 Task: Open a blank sheet, save the file as effectivenetwork.html Add Heading 'Tips for effective networking: 'Add the following points with circle bullets '•	Be proactive_x000D_
•	Attend industry events_x000D_
•	Build genuine connections_x000D_
' Highlight heading with color  Grey ,change the font size of heading and points to 24
Action: Mouse moved to (993, 76)
Screenshot: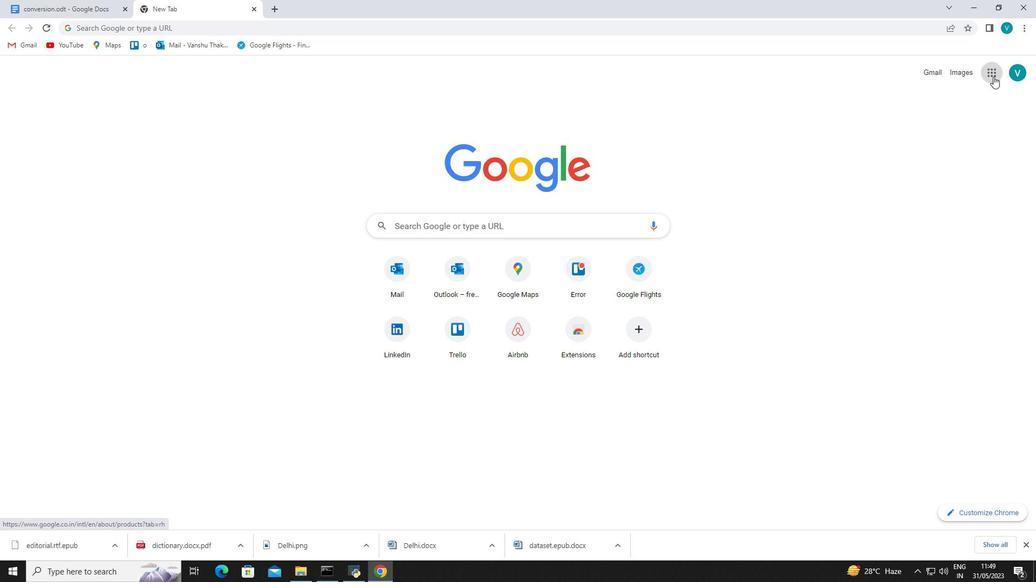
Action: Mouse pressed left at (993, 76)
Screenshot: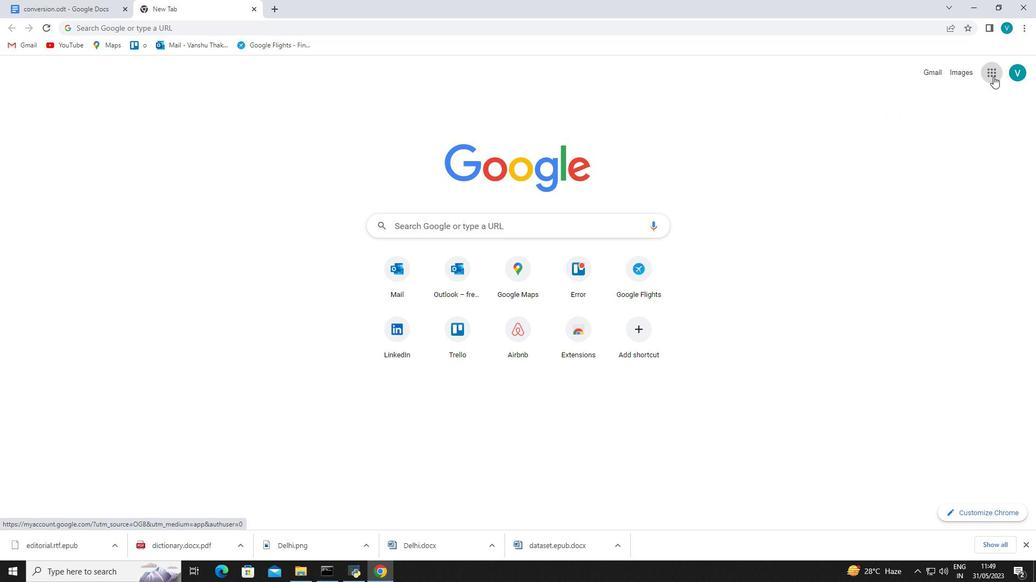 
Action: Mouse moved to (963, 259)
Screenshot: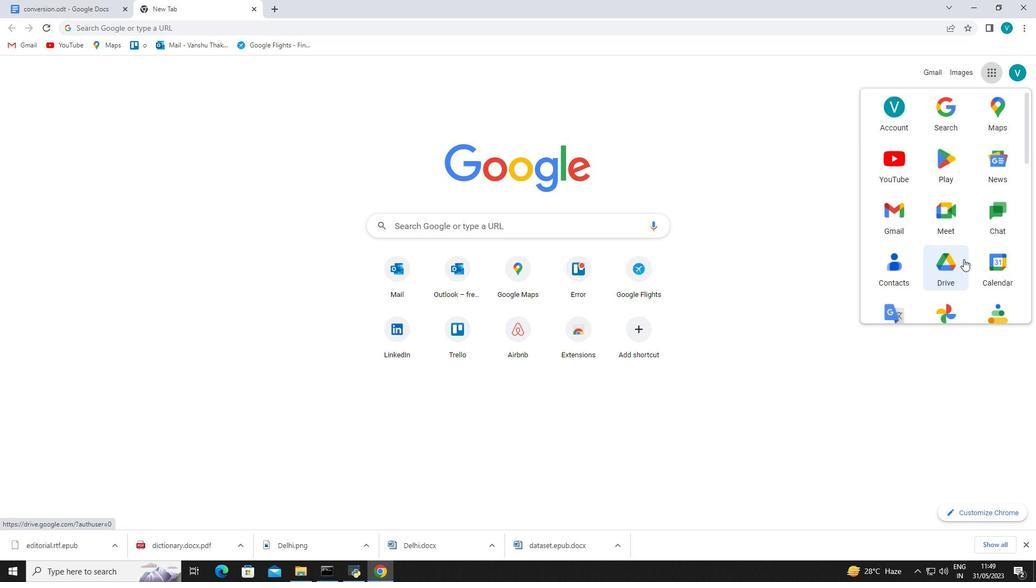 
Action: Mouse scrolled (963, 259) with delta (0, 0)
Screenshot: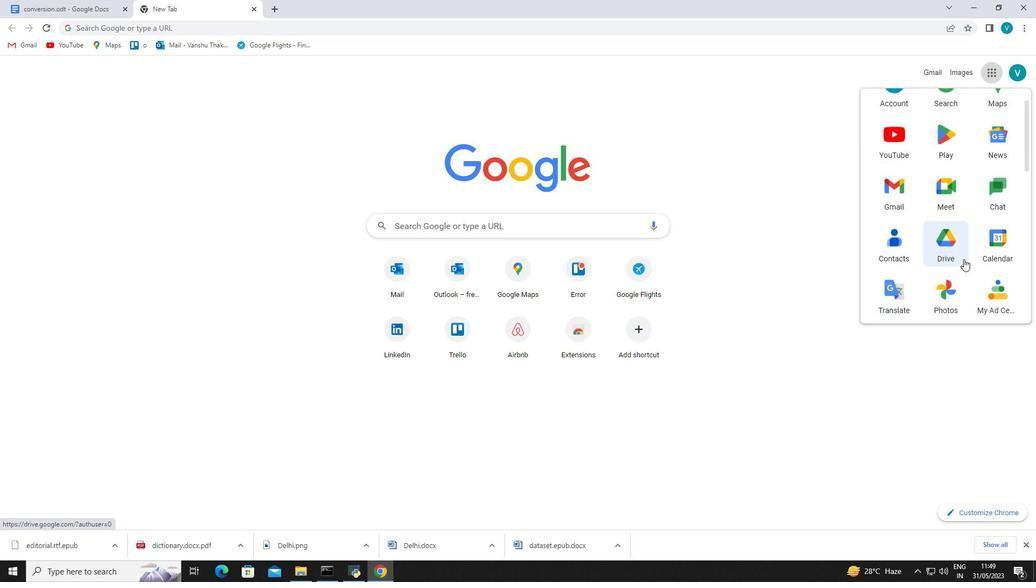 
Action: Mouse scrolled (963, 259) with delta (0, 0)
Screenshot: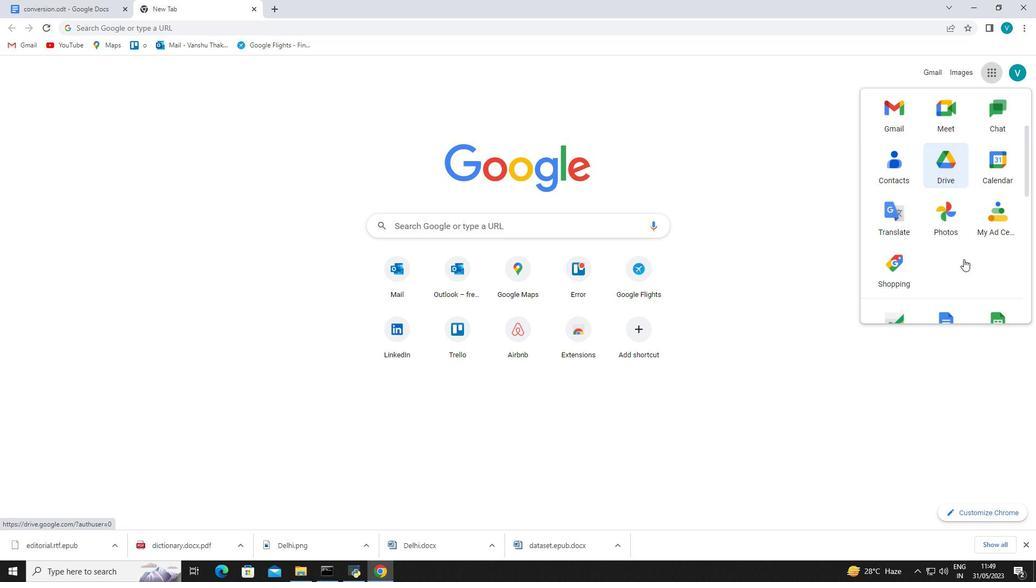 
Action: Mouse scrolled (963, 259) with delta (0, 0)
Screenshot: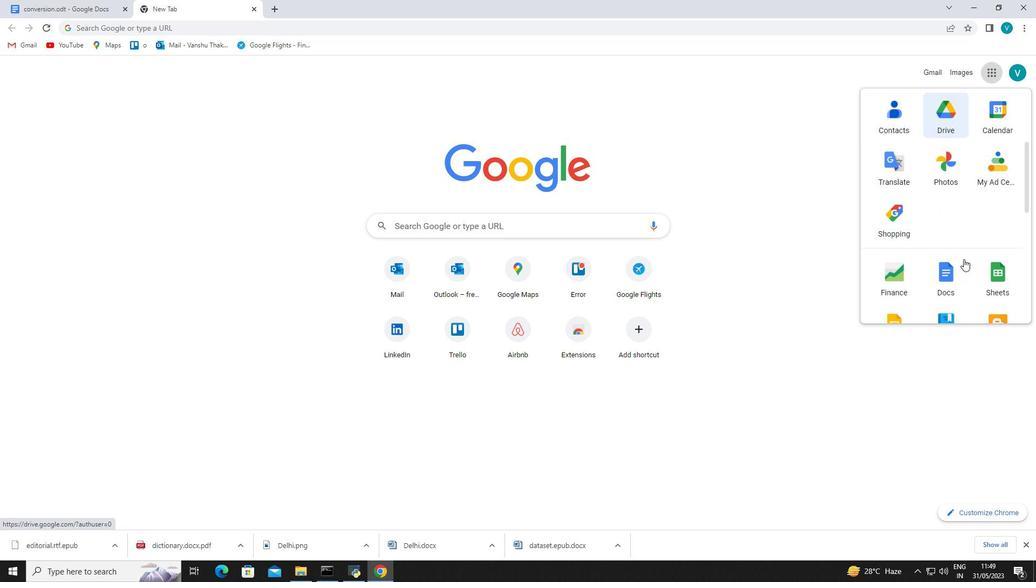 
Action: Mouse scrolled (963, 259) with delta (0, 0)
Screenshot: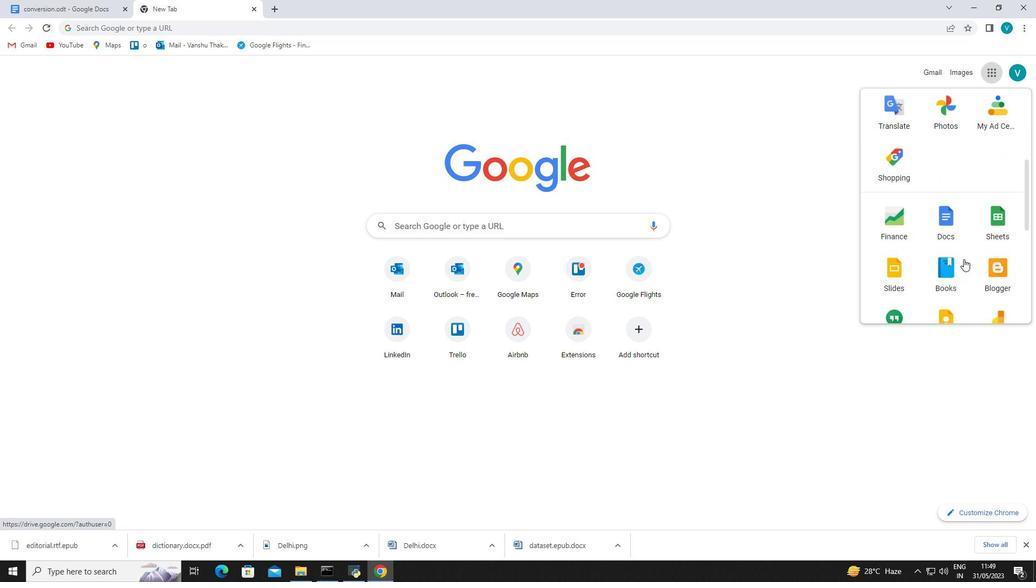 
Action: Mouse moved to (961, 224)
Screenshot: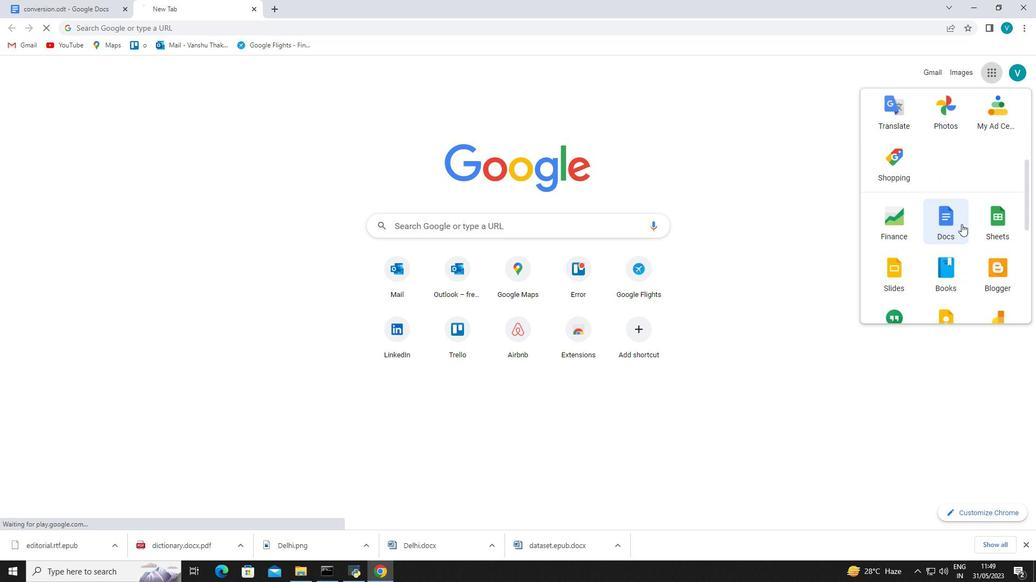 
Action: Mouse pressed left at (961, 224)
Screenshot: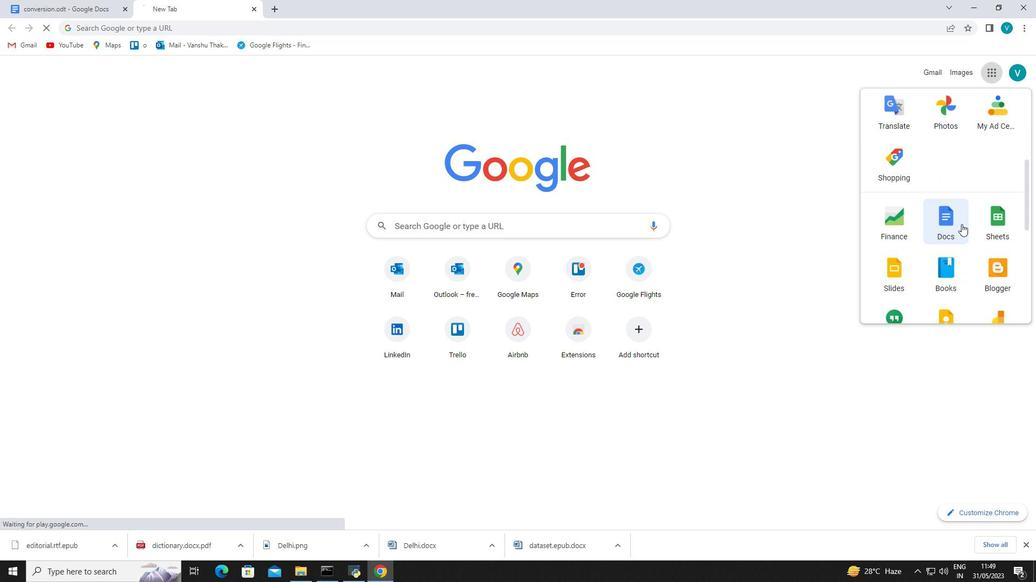 
Action: Mouse moved to (230, 196)
Screenshot: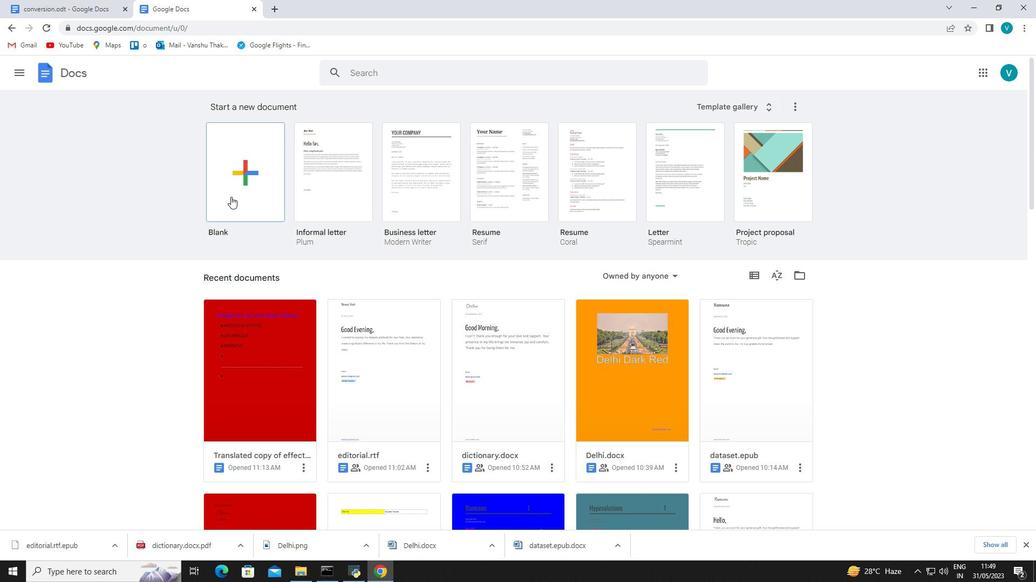 
Action: Mouse pressed left at (230, 196)
Screenshot: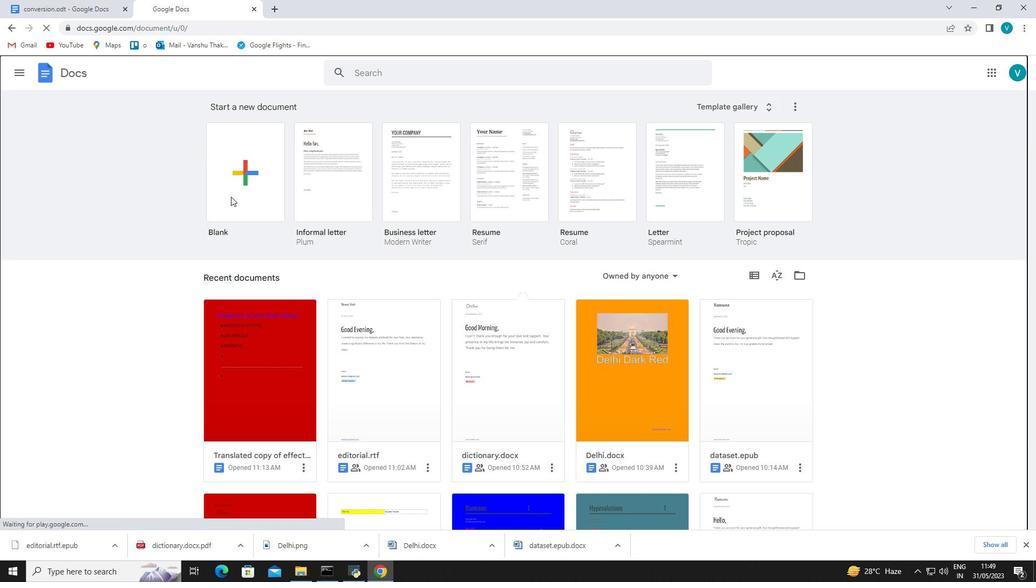 
Action: Mouse moved to (96, 70)
Screenshot: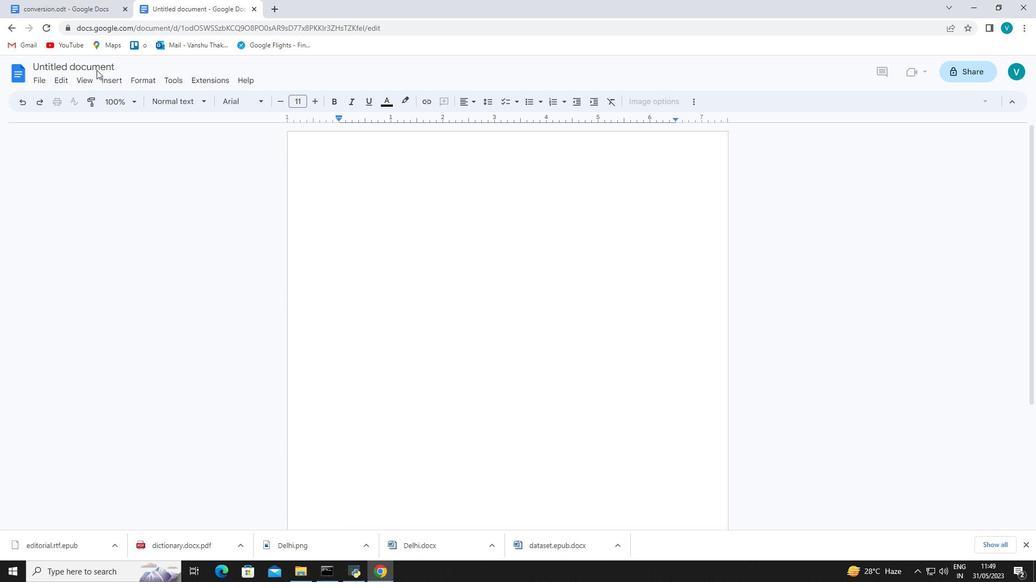 
Action: Mouse pressed left at (96, 70)
Screenshot: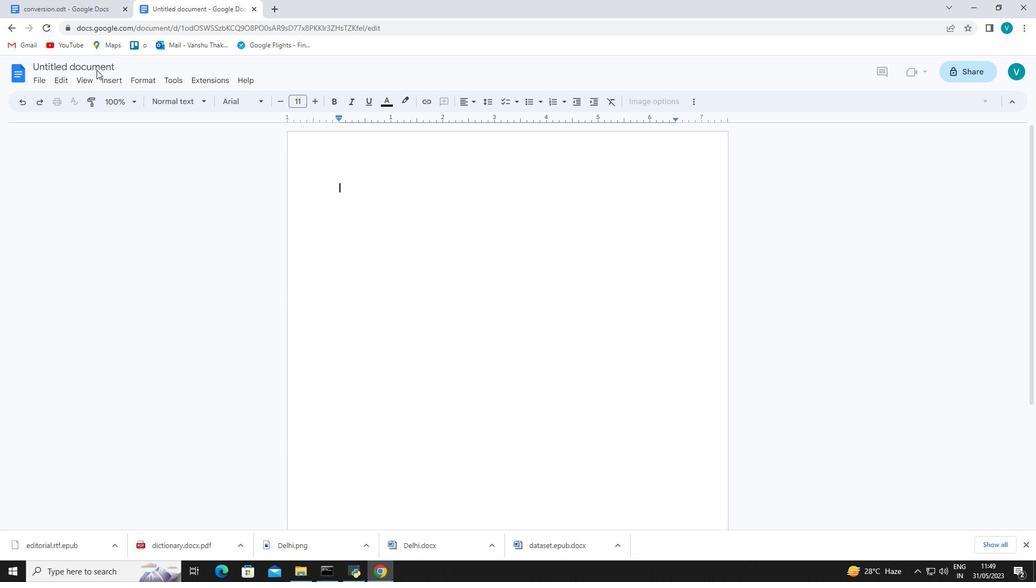 
Action: Mouse pressed left at (96, 70)
Screenshot: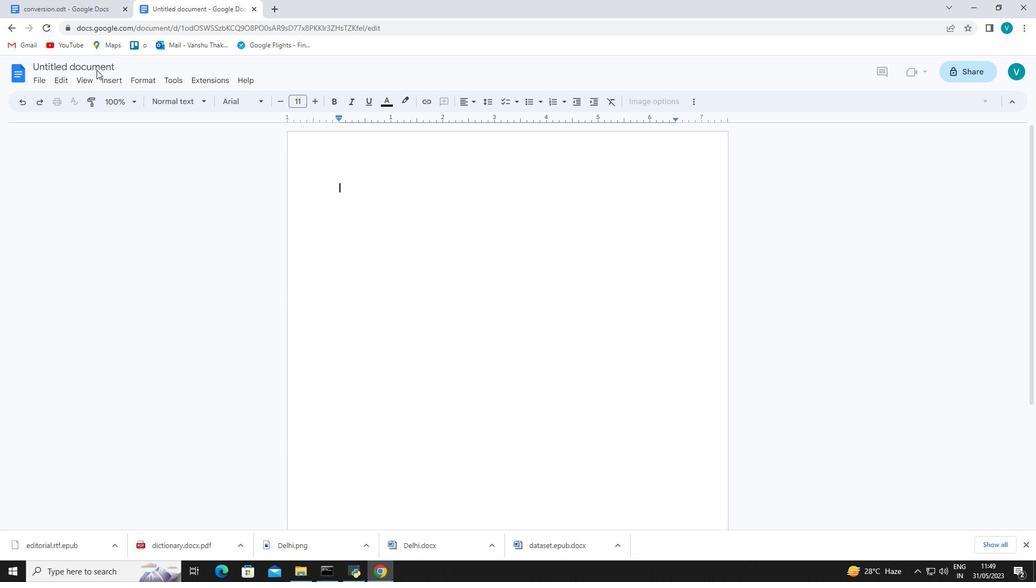 
Action: Mouse moved to (101, 65)
Screenshot: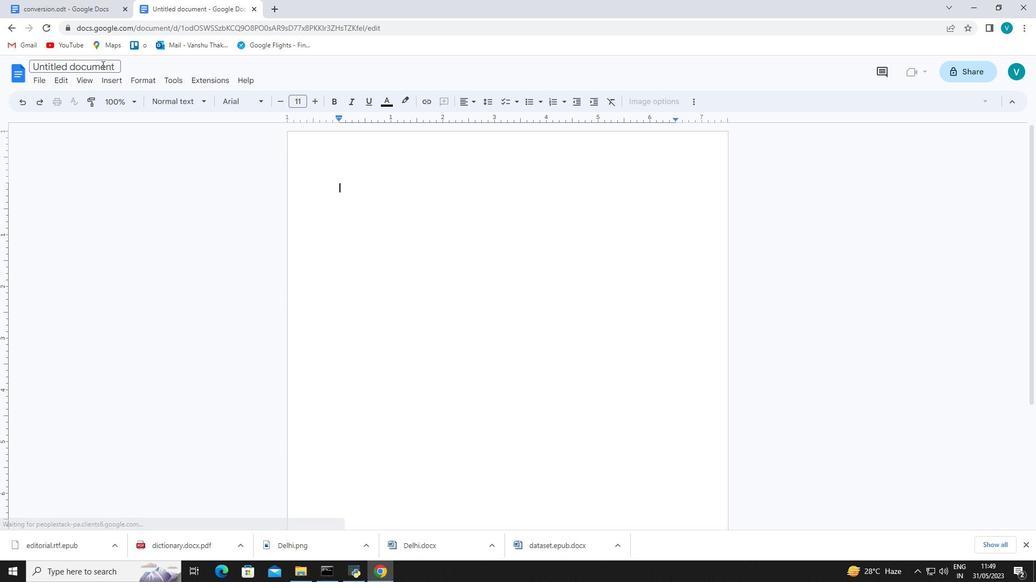 
Action: Mouse pressed left at (101, 65)
Screenshot: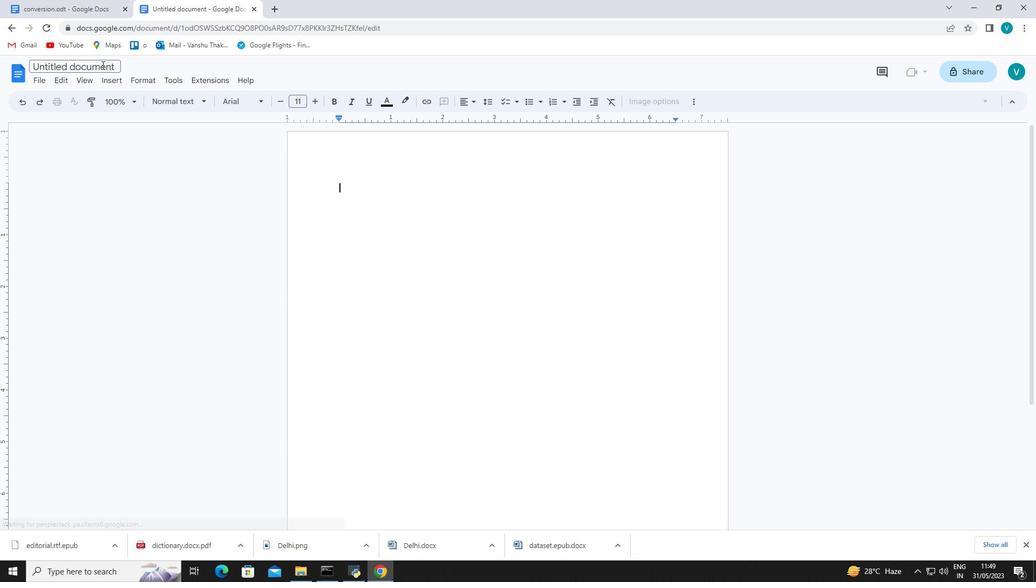 
Action: Mouse pressed left at (101, 65)
Screenshot: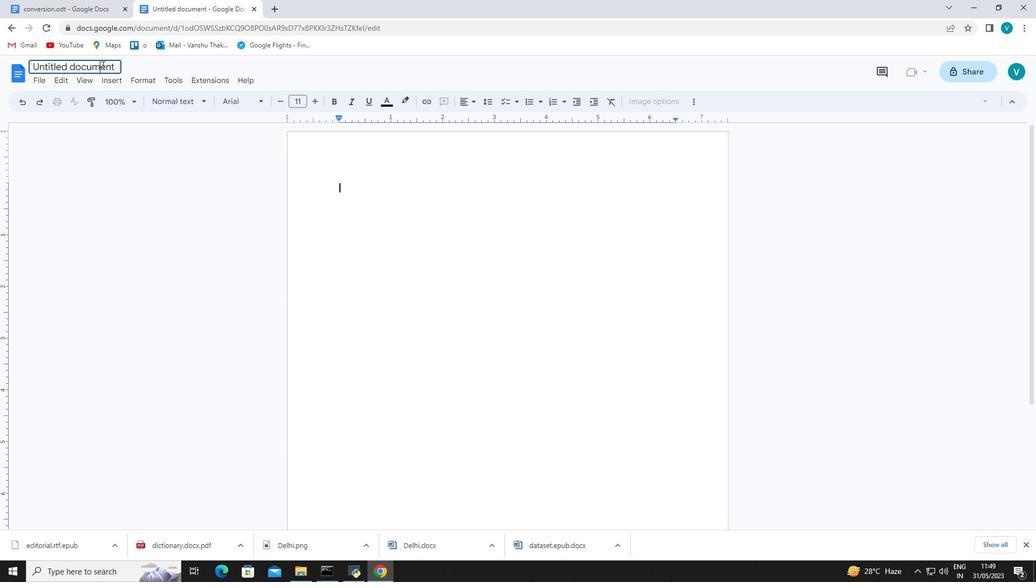 
Action: Key pressed effectivenetwork
Screenshot: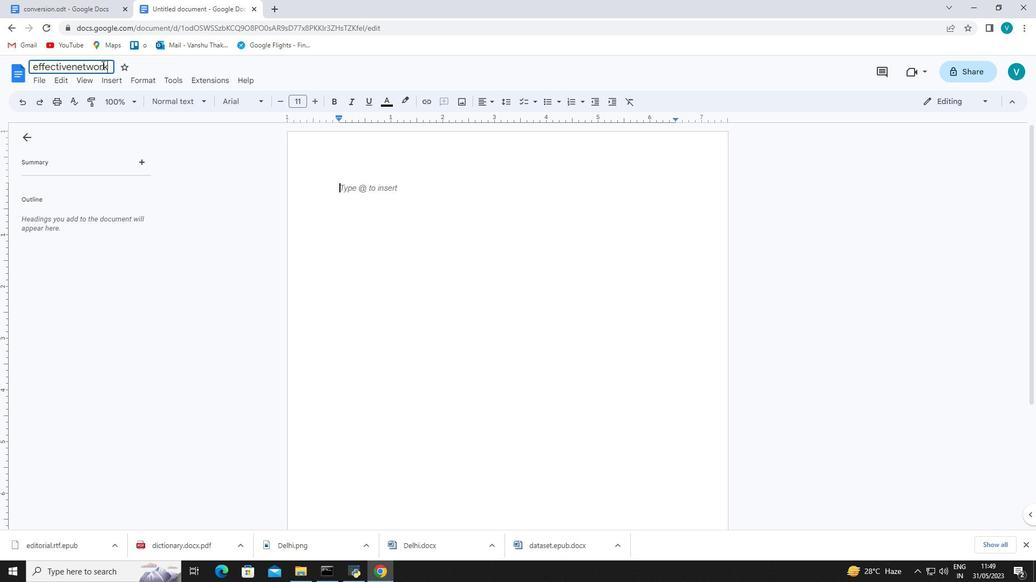 
Action: Mouse moved to (92, 59)
Screenshot: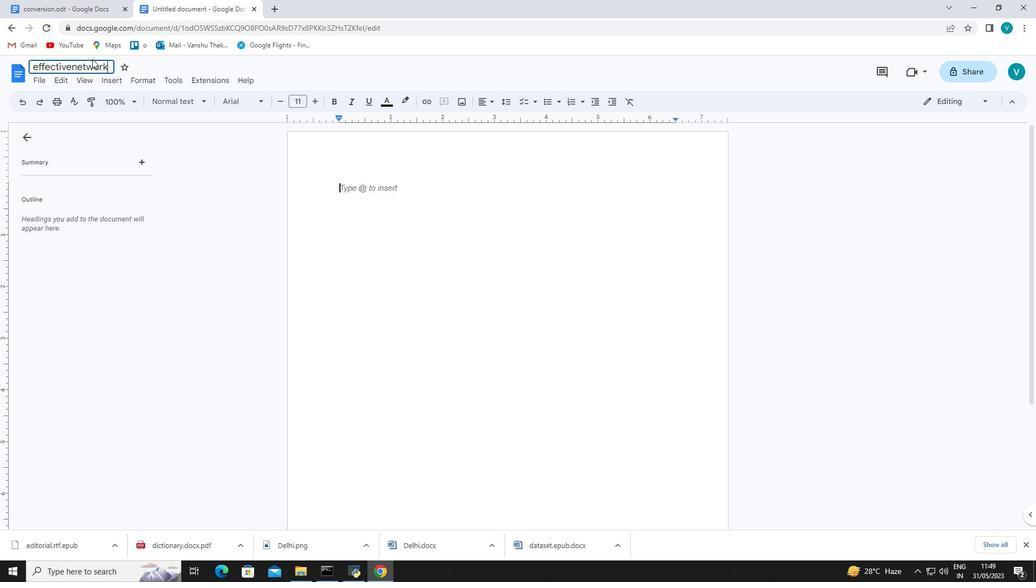 
Action: Key pressed .html
Screenshot: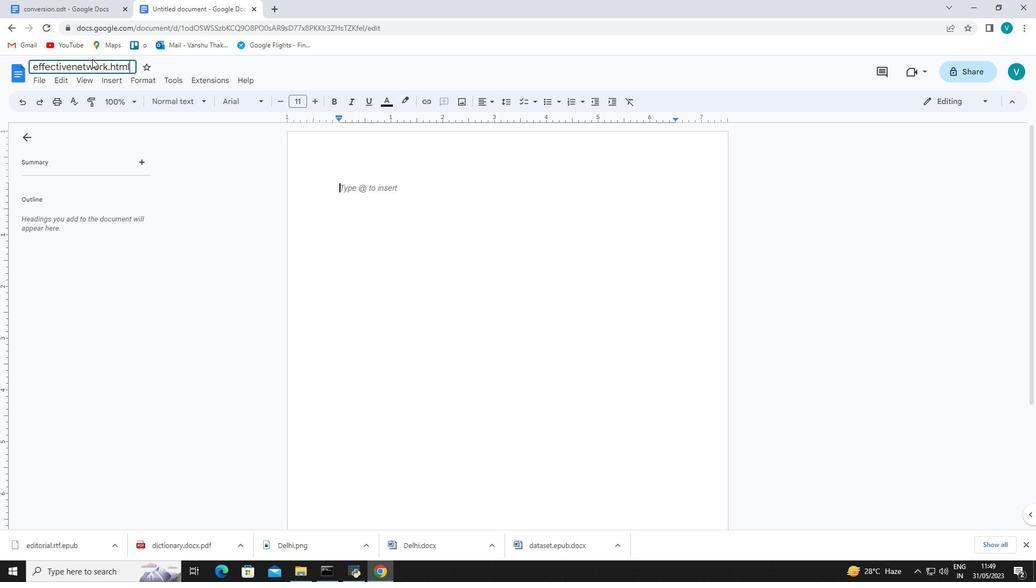 
Action: Mouse moved to (106, 48)
Screenshot: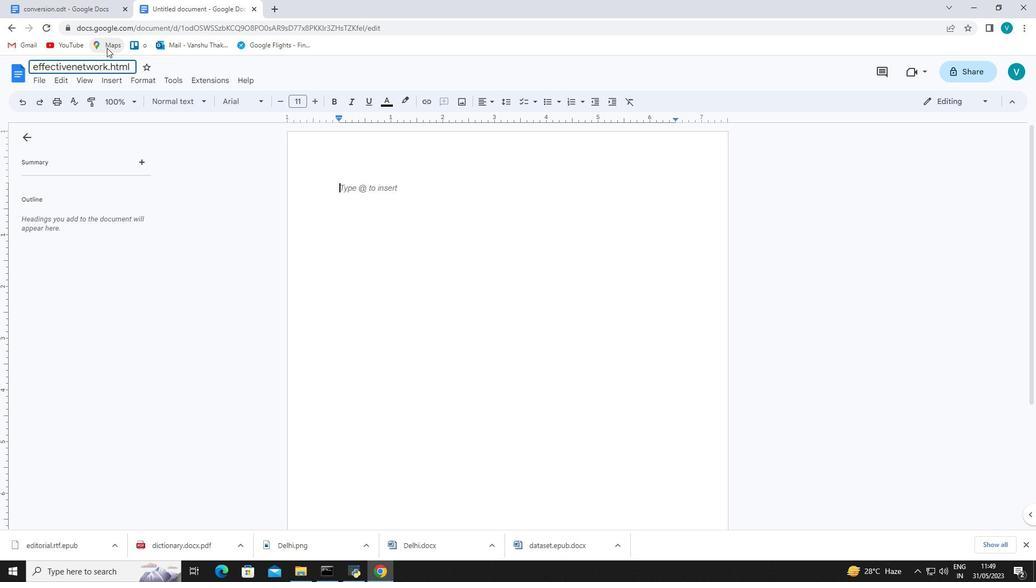 
Action: Key pressed <Key.enter>
Screenshot: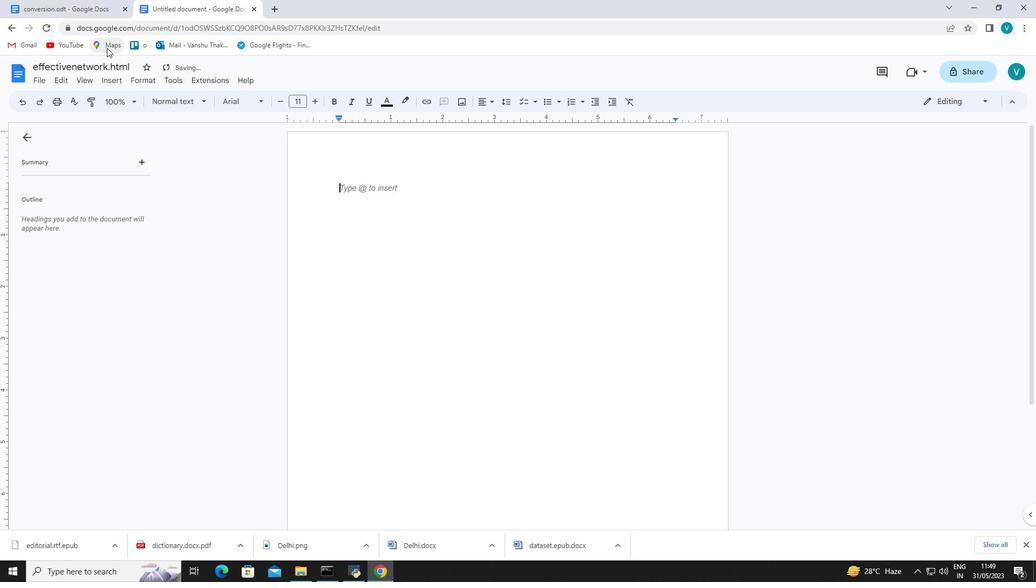 
Action: Mouse moved to (378, 185)
Screenshot: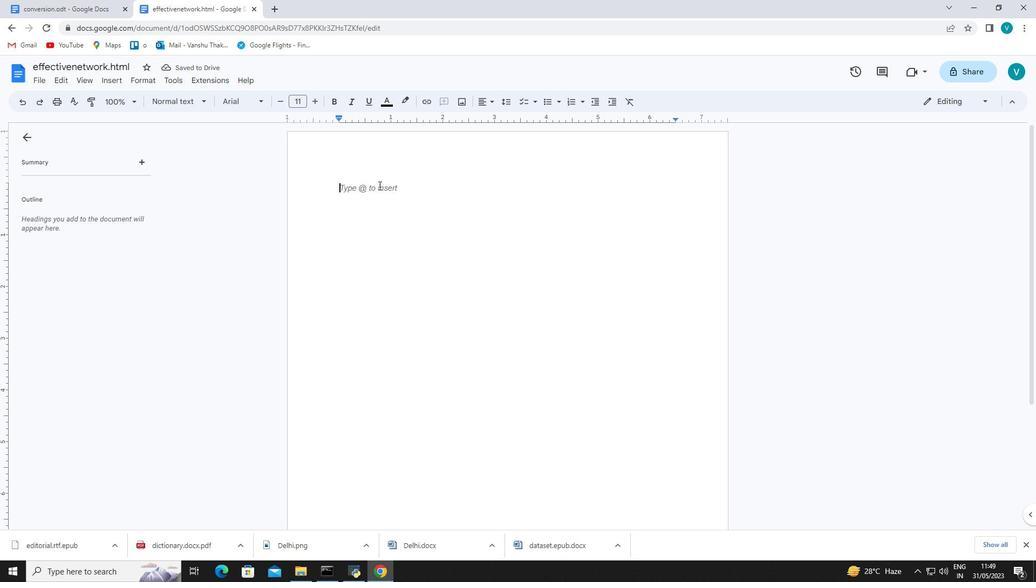 
Action: Mouse pressed left at (378, 185)
Screenshot: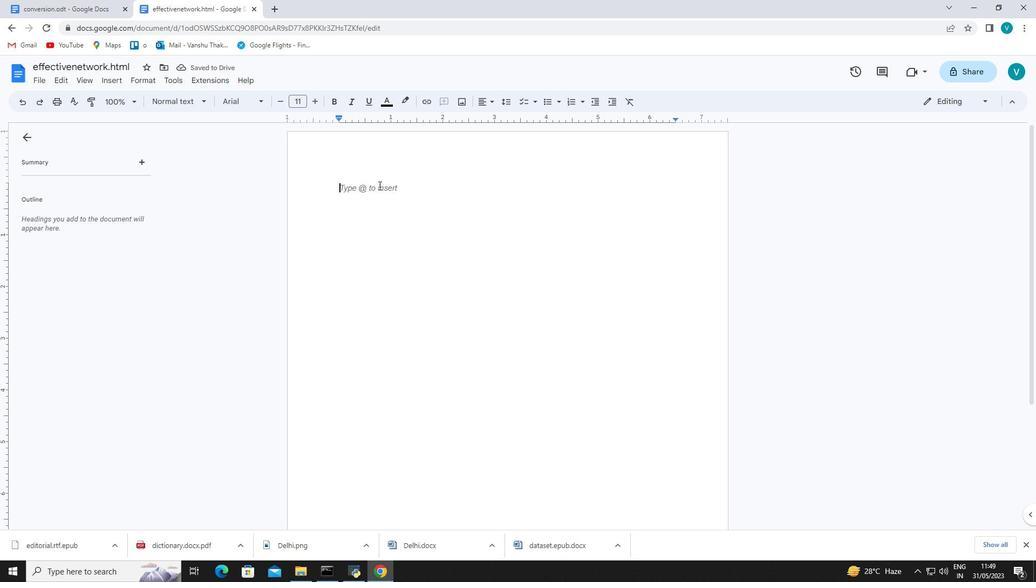 
Action: Mouse moved to (196, 84)
Screenshot: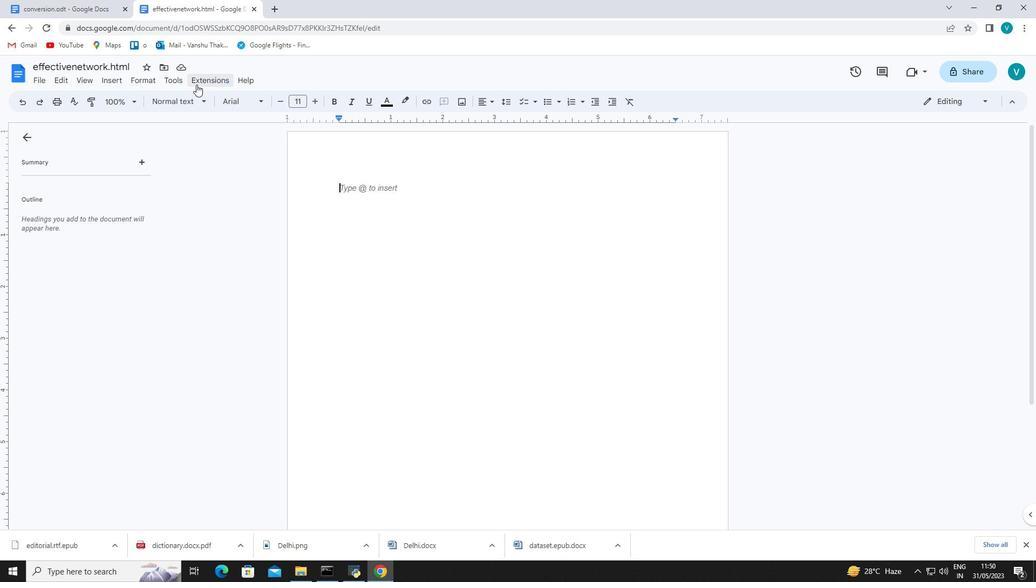 
Action: Key pressed <Key.shift>Tips<Key.space>for<Key.space>effective<Key.space>networking
Screenshot: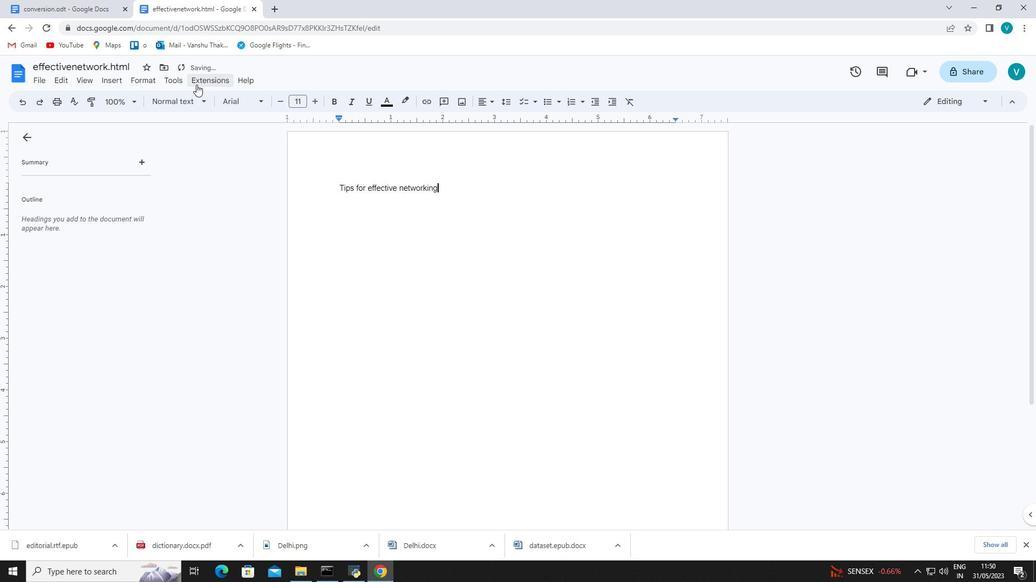 
Action: Mouse moved to (331, 187)
Screenshot: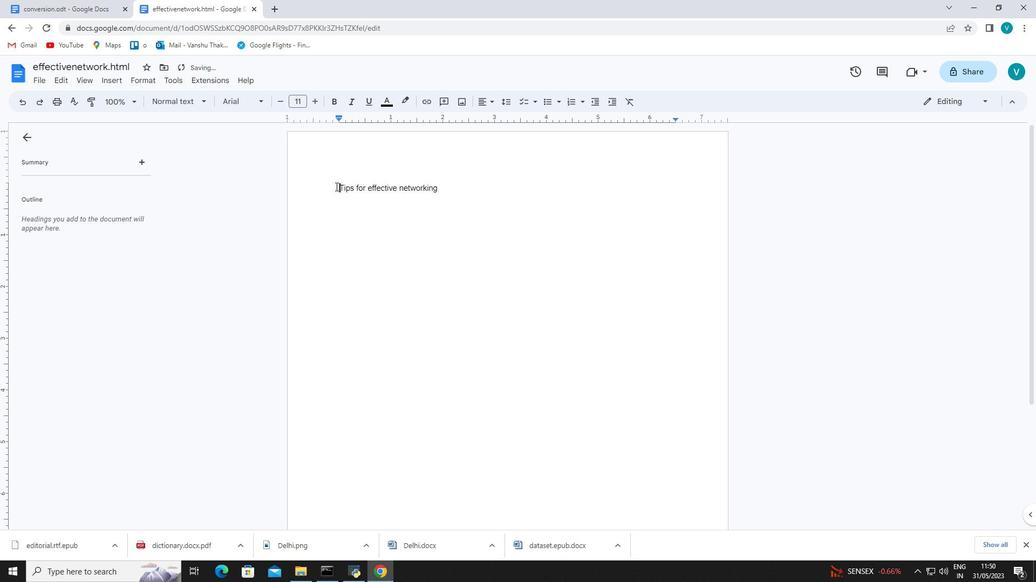 
Action: Mouse pressed left at (331, 187)
Screenshot: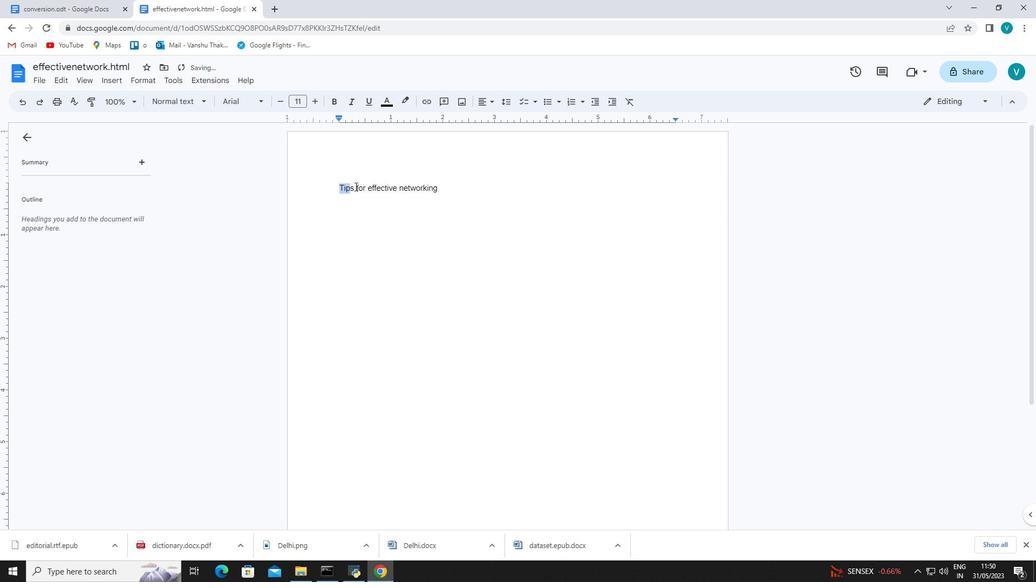 
Action: Mouse moved to (364, 207)
Screenshot: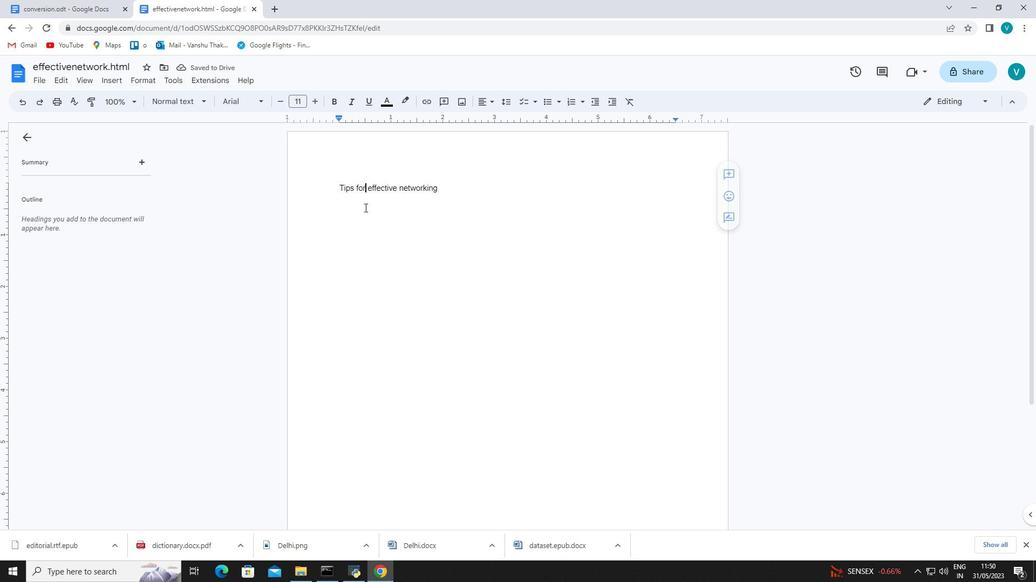 
Action: Mouse pressed left at (364, 207)
Screenshot: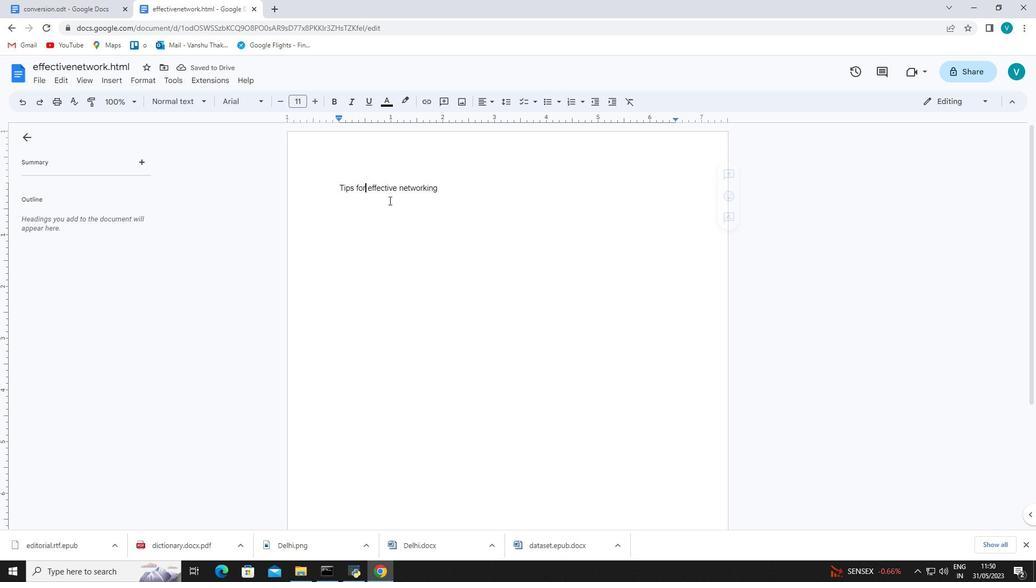 
Action: Mouse moved to (450, 183)
Screenshot: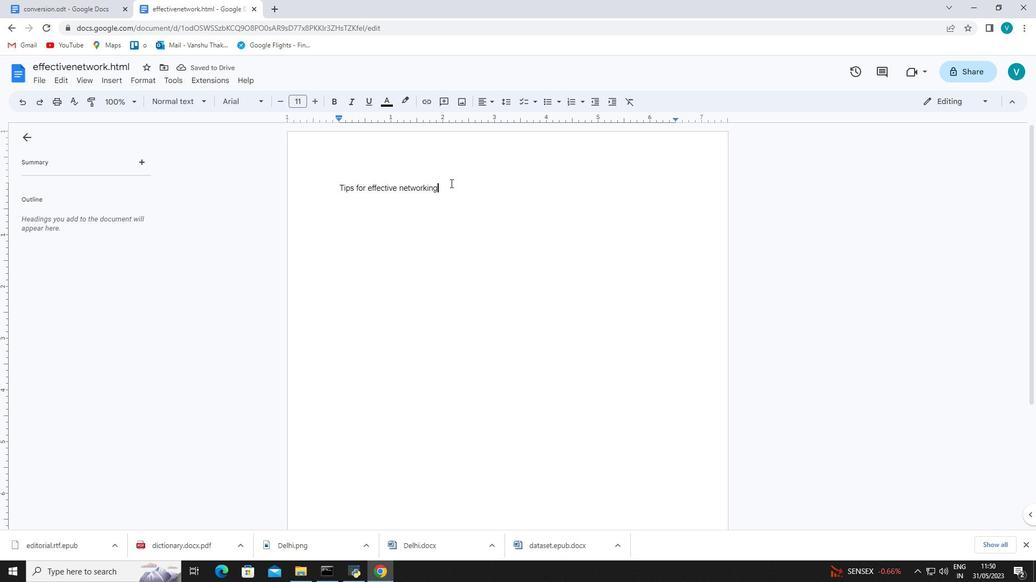 
Action: Mouse pressed left at (450, 183)
Screenshot: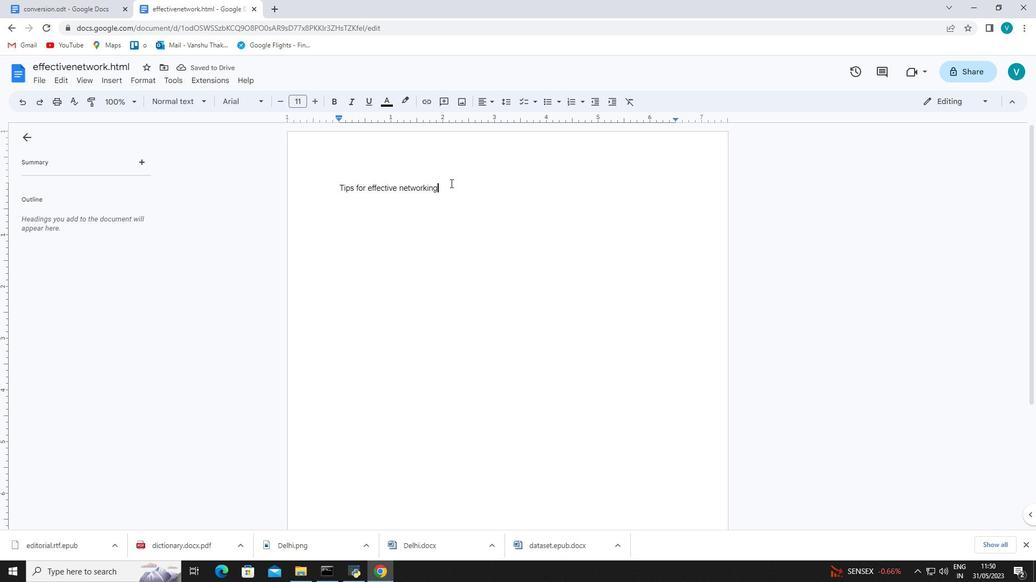
Action: Mouse moved to (430, 169)
Screenshot: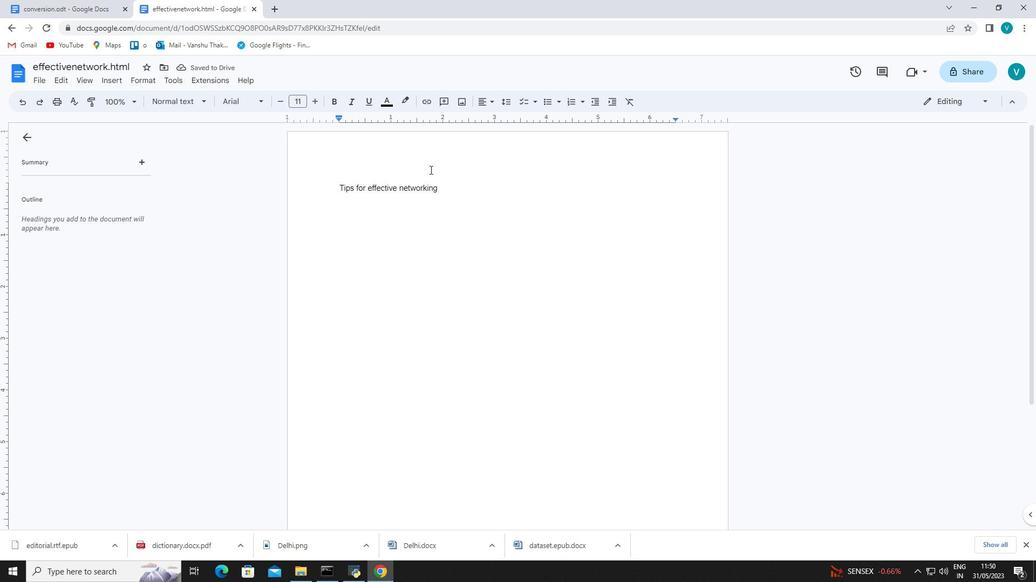 
Action: Key pressed <Key.enter>
Screenshot: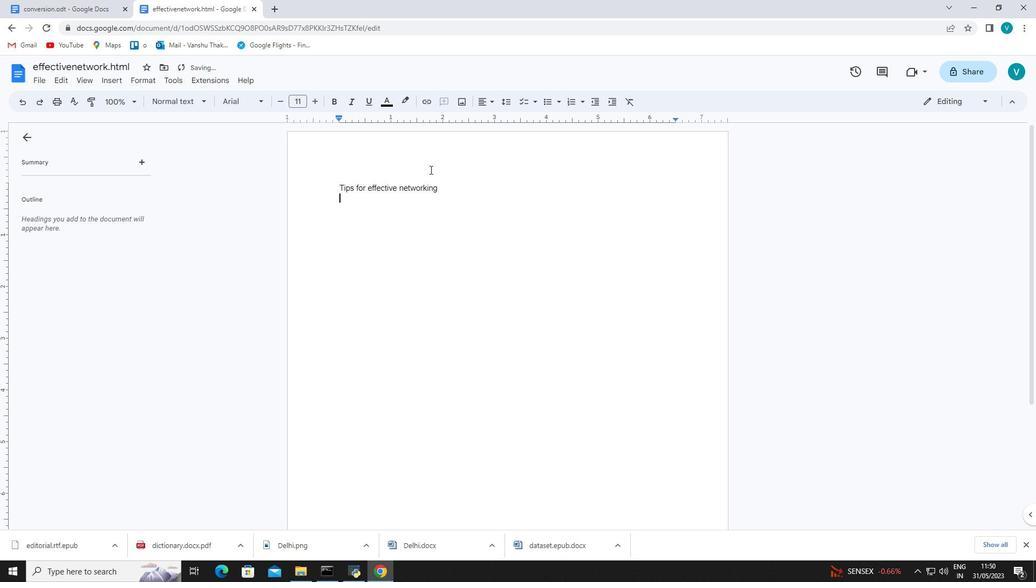 
Action: Mouse moved to (550, 104)
Screenshot: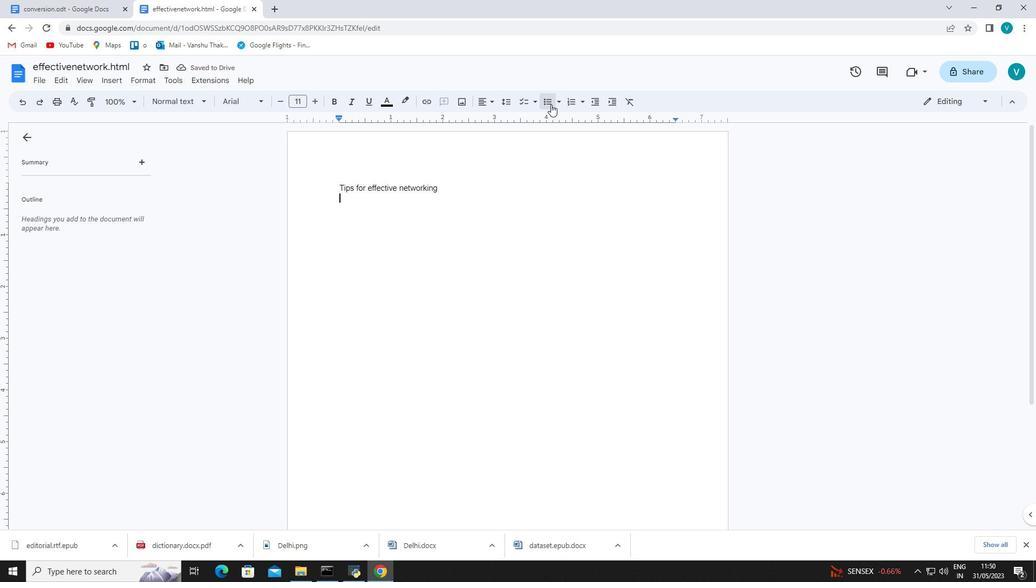
Action: Mouse pressed left at (550, 104)
Screenshot: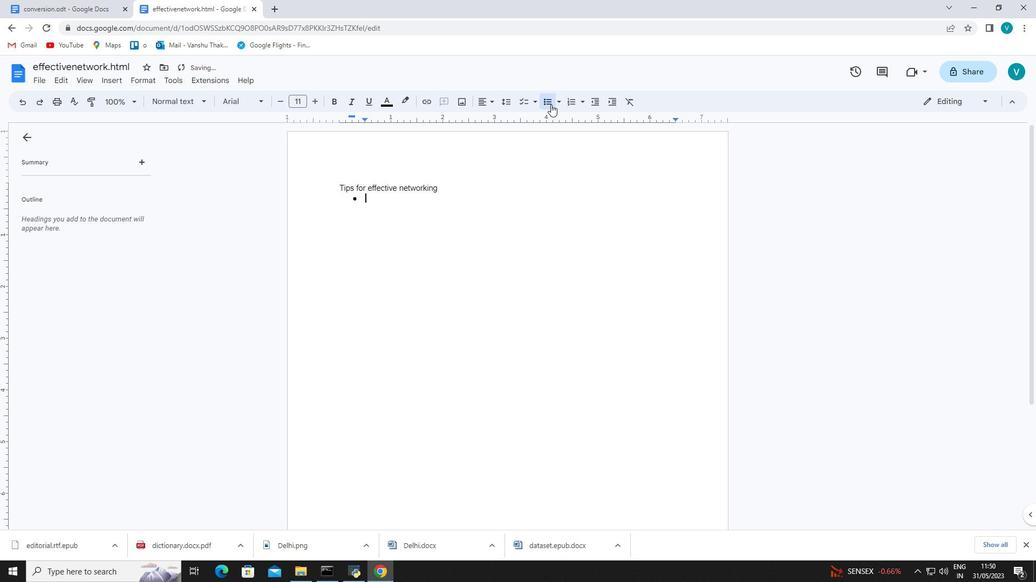 
Action: Key pressed <Key.shift>Be<Key.space>pros<Key.backspace>active<Key.enter><Key.shift><Key.shift><Key.shift>Attend<Key.space>industry<Key.space>events<Key.enter><Key.shift>Build<Key.space>genuine<Key.space>connections
Screenshot: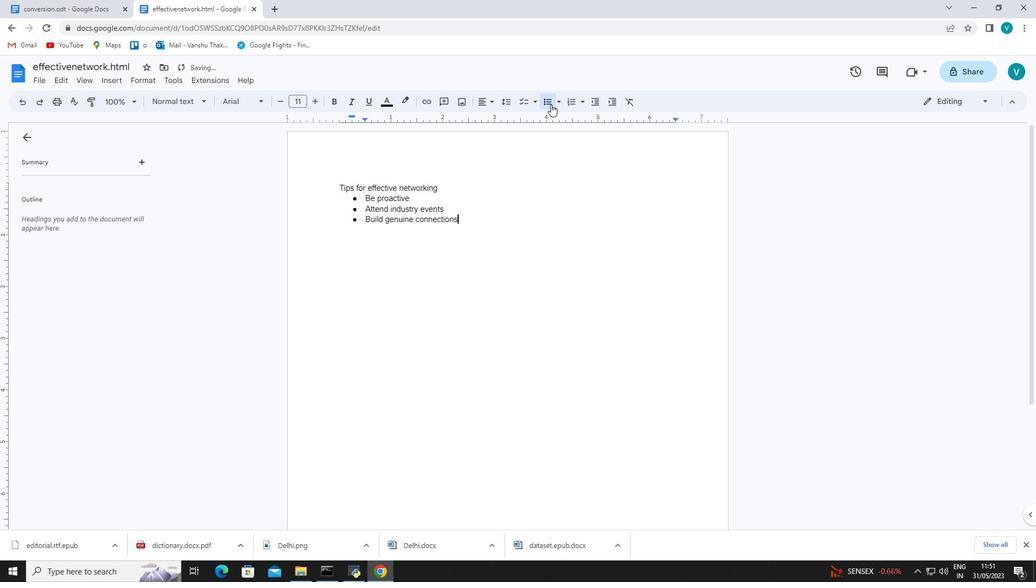
Action: Mouse moved to (333, 182)
Screenshot: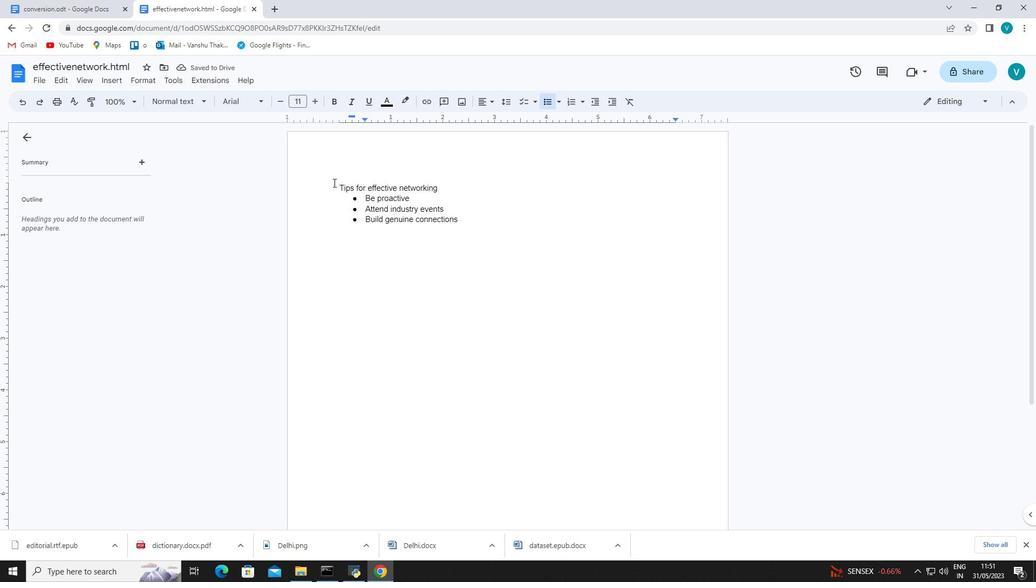 
Action: Mouse pressed left at (333, 182)
Screenshot: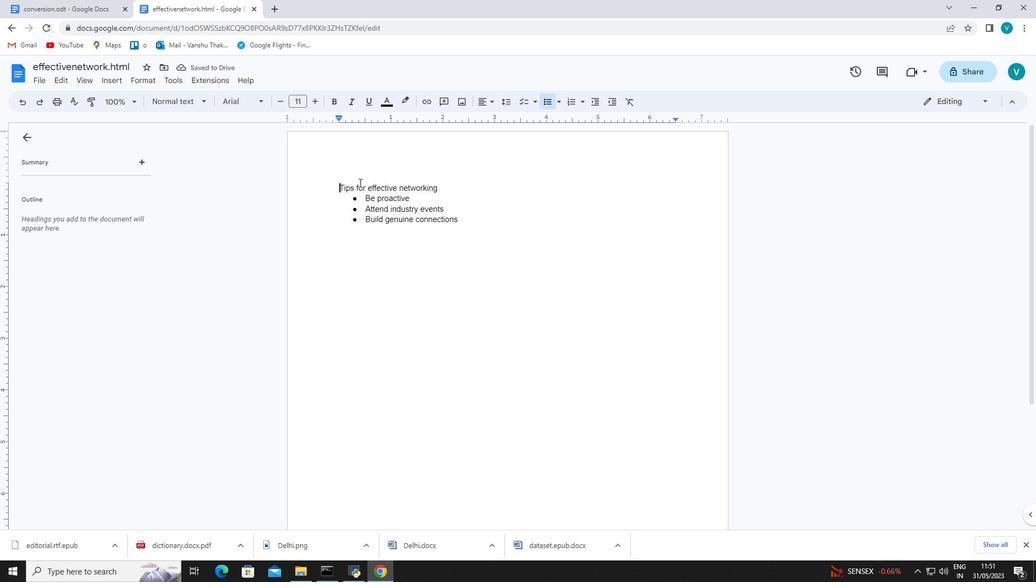 
Action: Mouse moved to (389, 98)
Screenshot: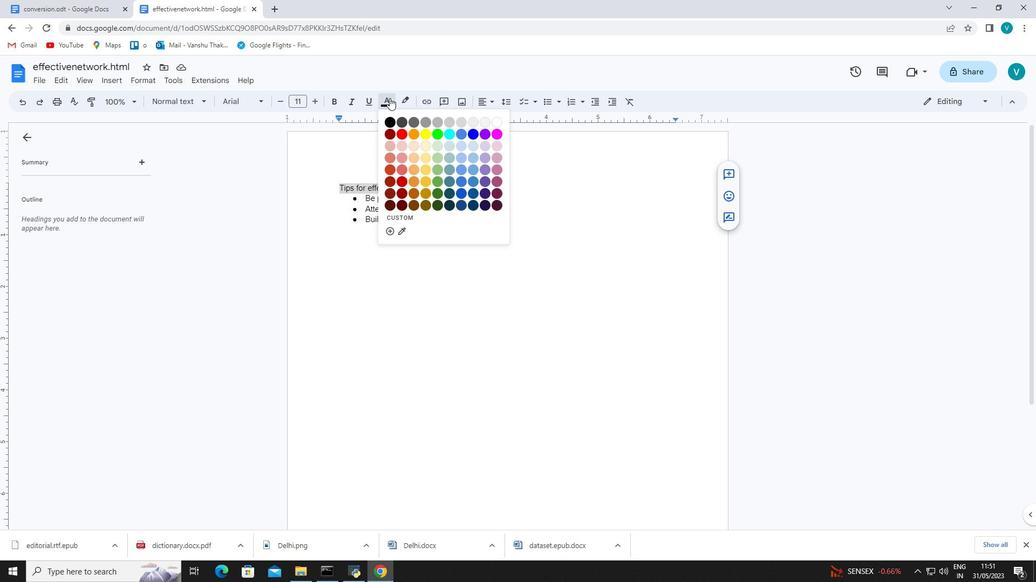 
Action: Mouse pressed left at (389, 98)
Screenshot: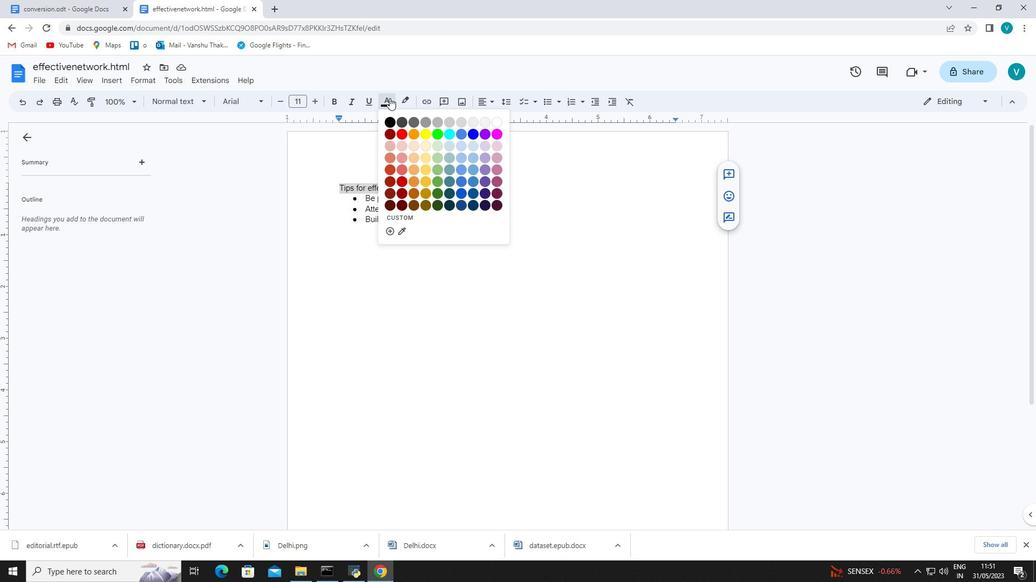 
Action: Mouse moved to (446, 125)
Screenshot: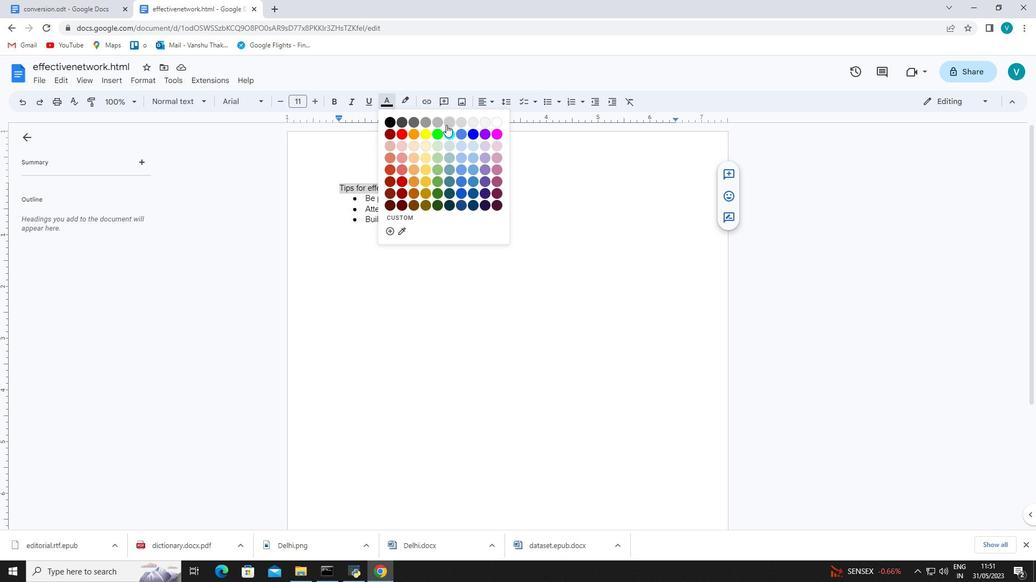 
Action: Mouse pressed left at (446, 125)
Screenshot: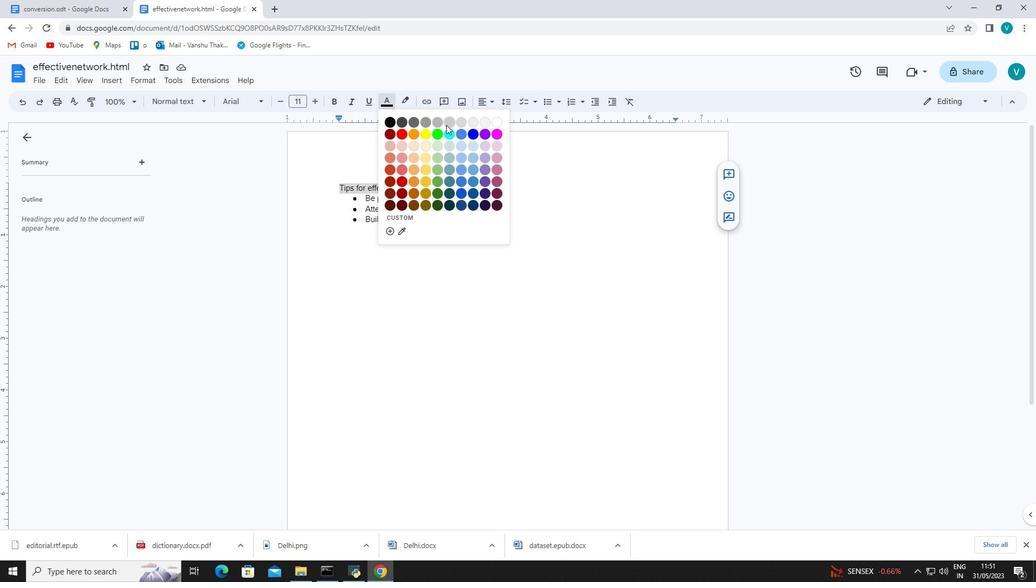 
Action: Mouse moved to (352, 200)
Screenshot: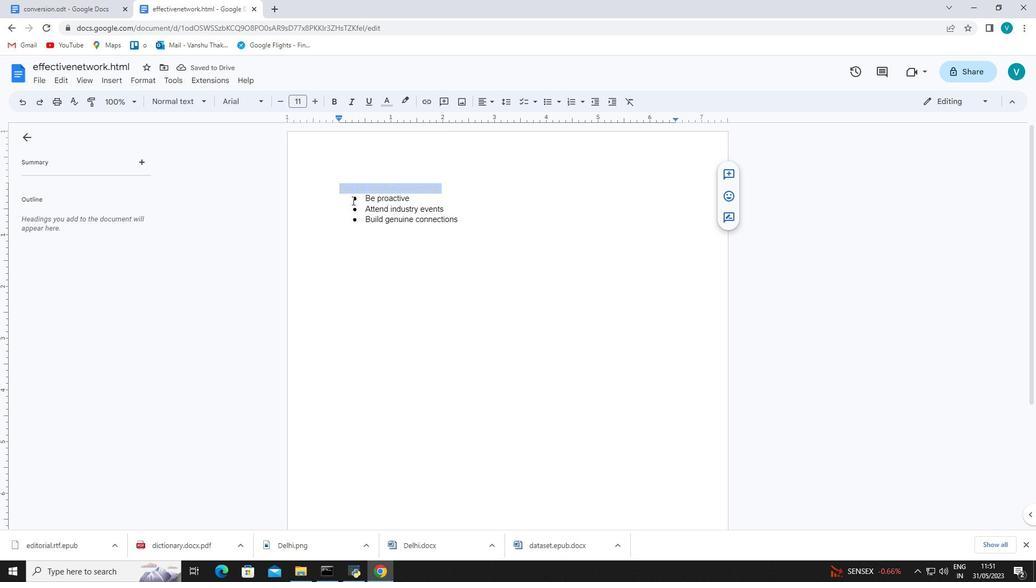 
Action: Mouse pressed left at (352, 200)
Screenshot: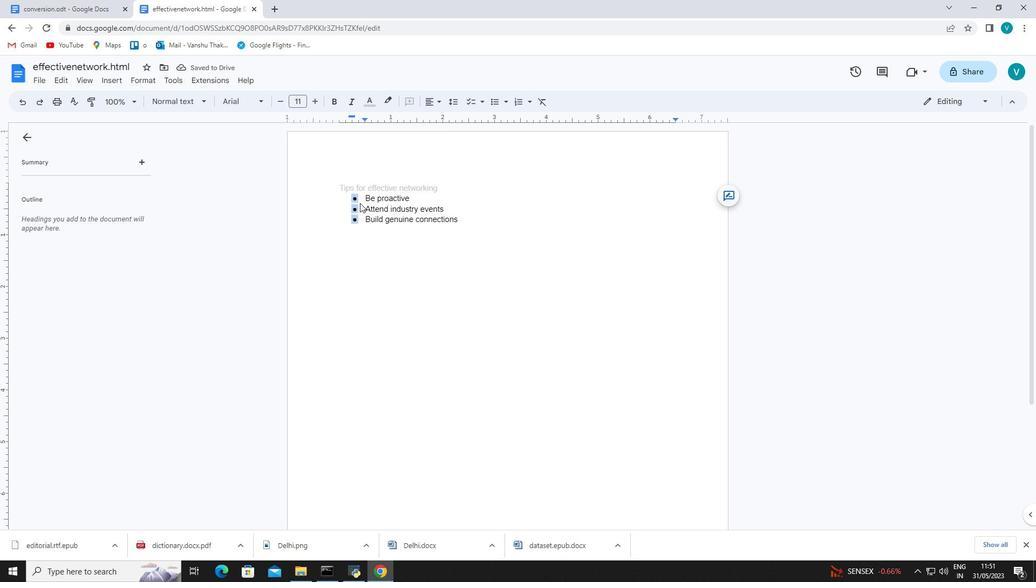 
Action: Mouse moved to (314, 100)
Screenshot: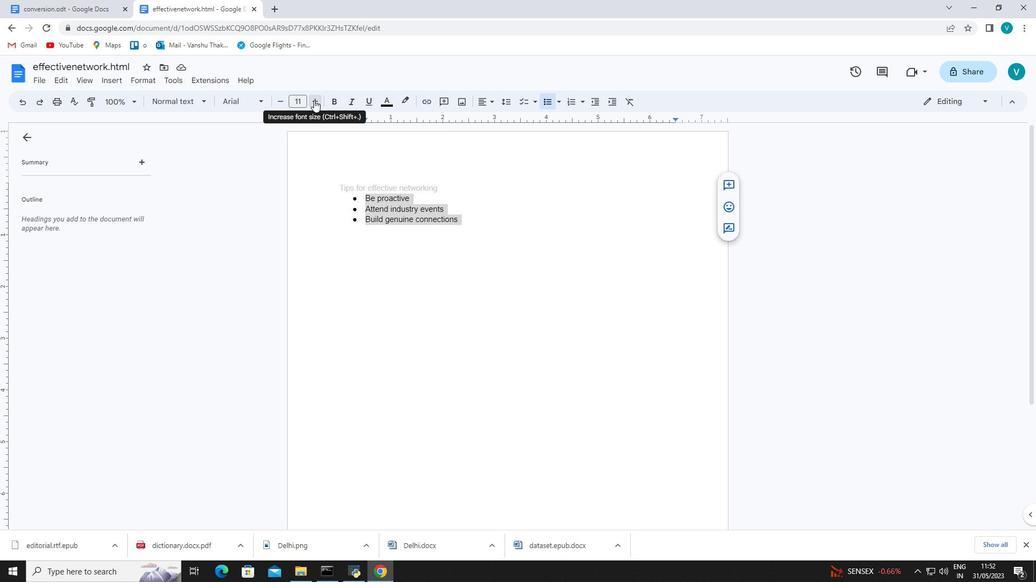 
Action: Mouse pressed left at (314, 100)
Screenshot: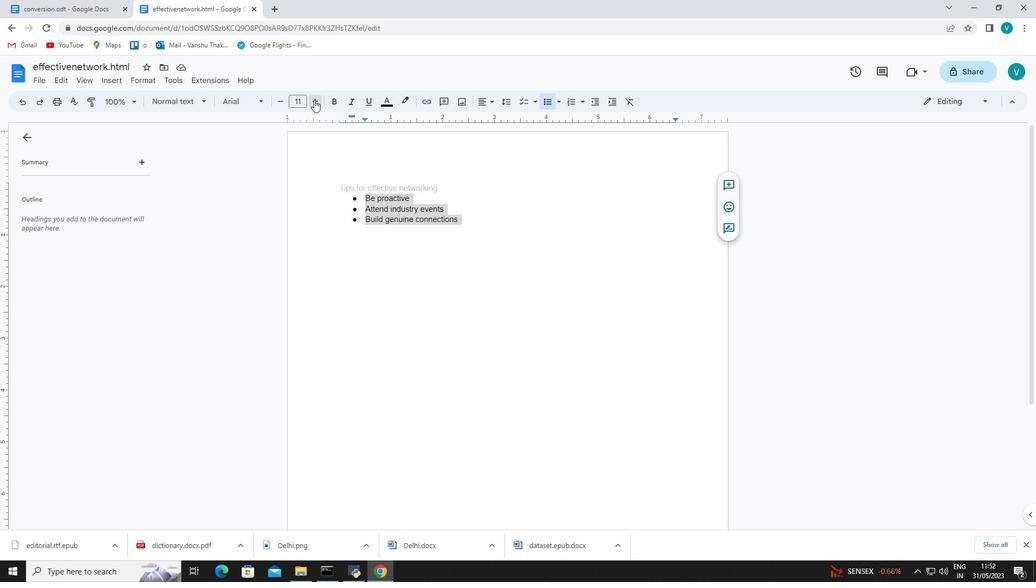 
Action: Mouse pressed left at (314, 100)
Screenshot: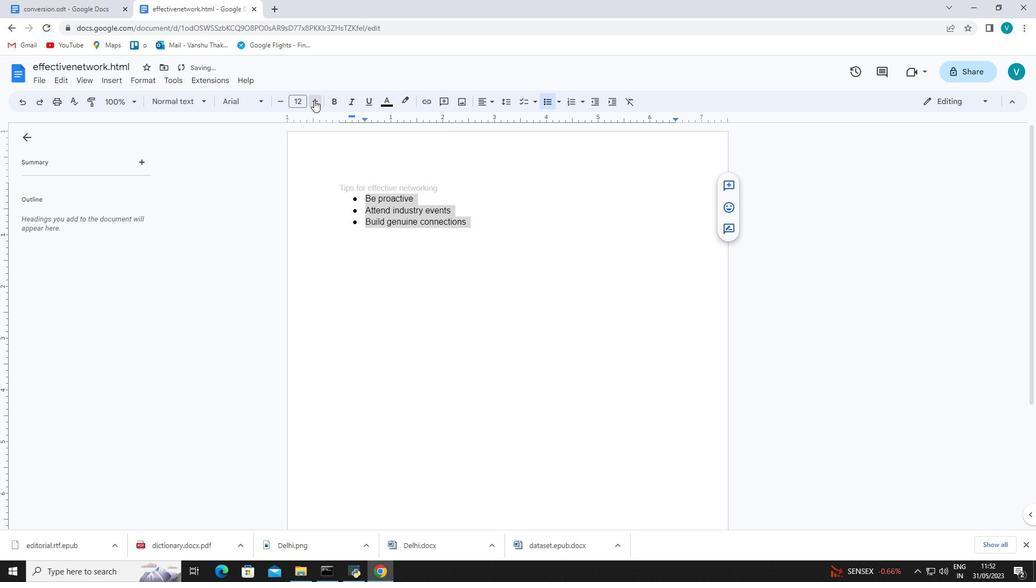 
Action: Mouse pressed left at (314, 100)
Screenshot: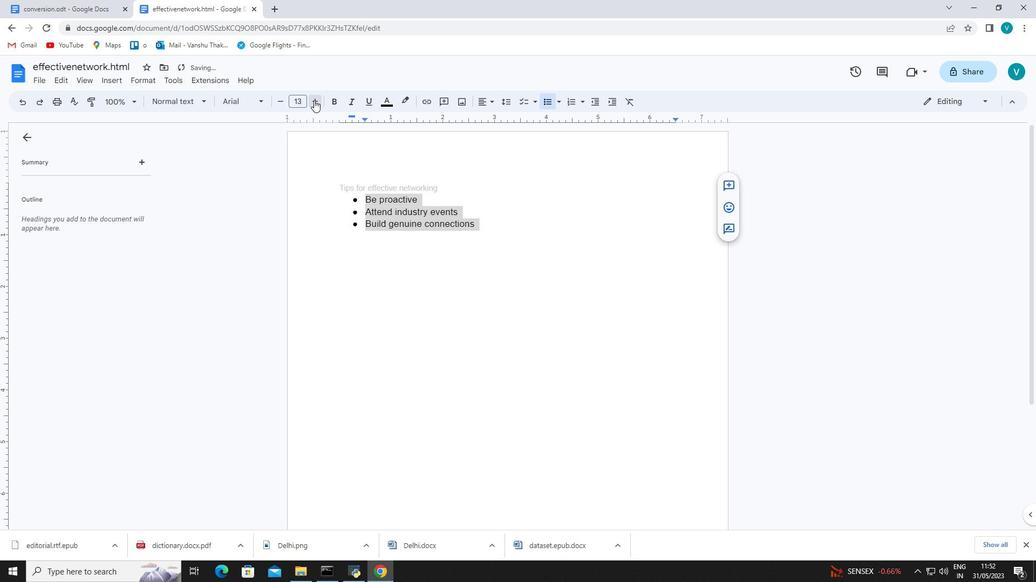 
Action: Mouse pressed left at (314, 100)
Screenshot: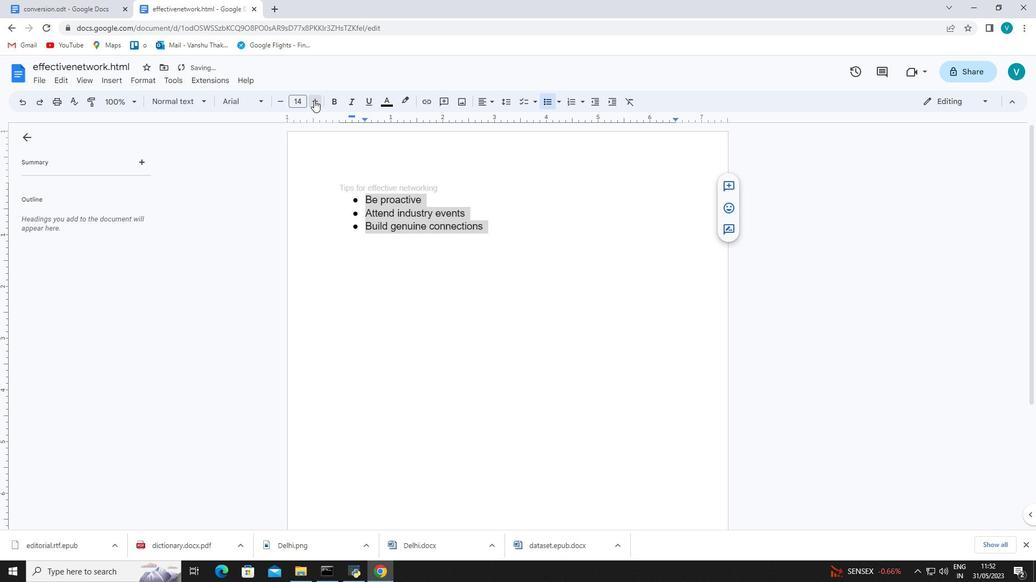 
Action: Mouse pressed left at (314, 100)
Screenshot: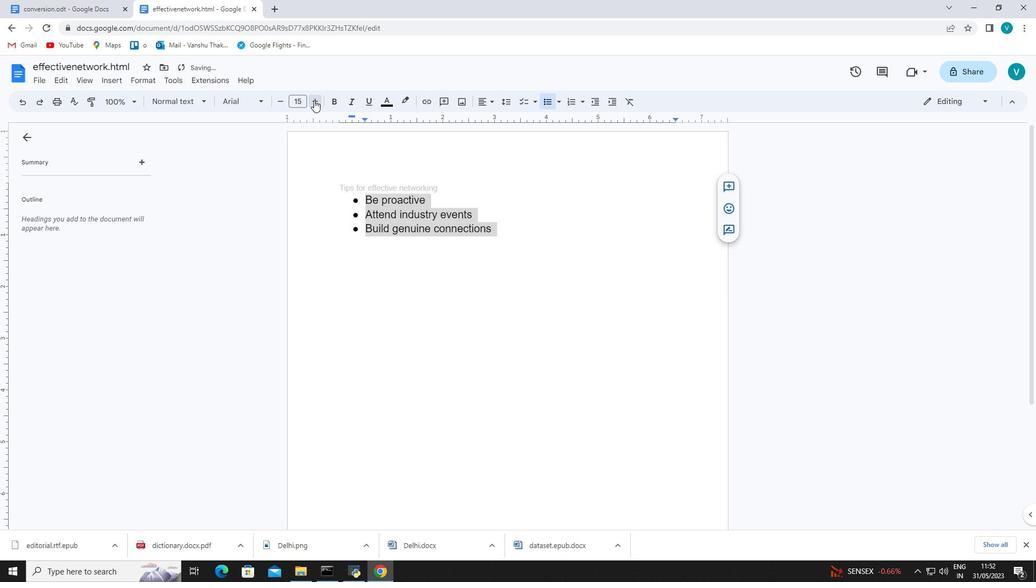 
Action: Mouse pressed left at (314, 100)
Screenshot: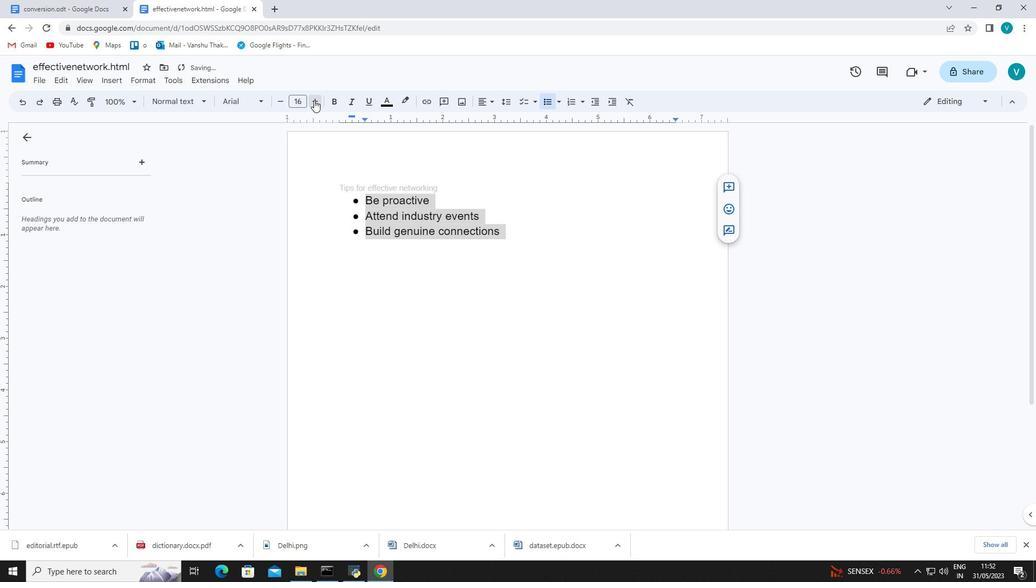 
Action: Mouse pressed left at (314, 100)
Screenshot: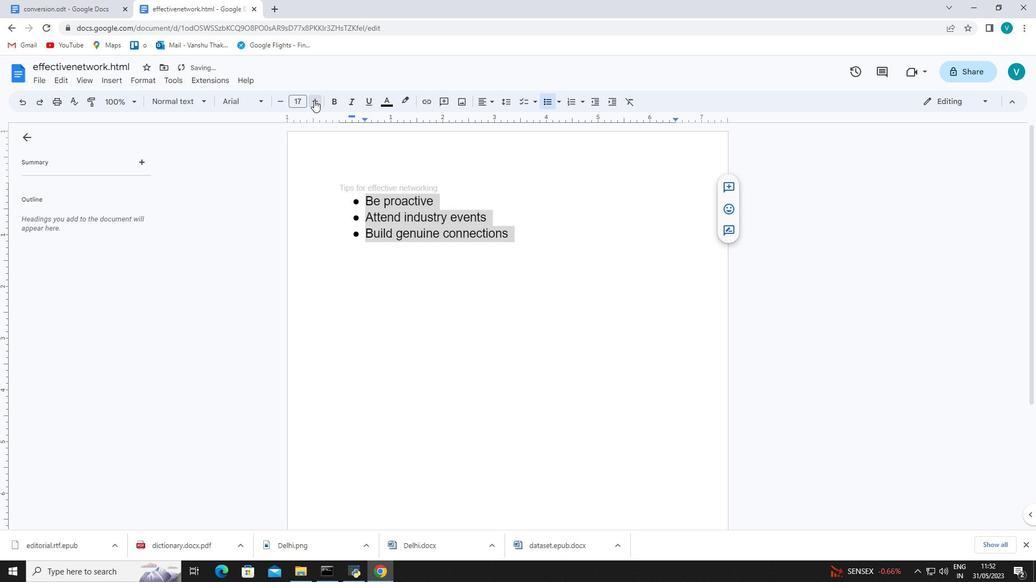 
Action: Mouse pressed left at (314, 100)
Screenshot: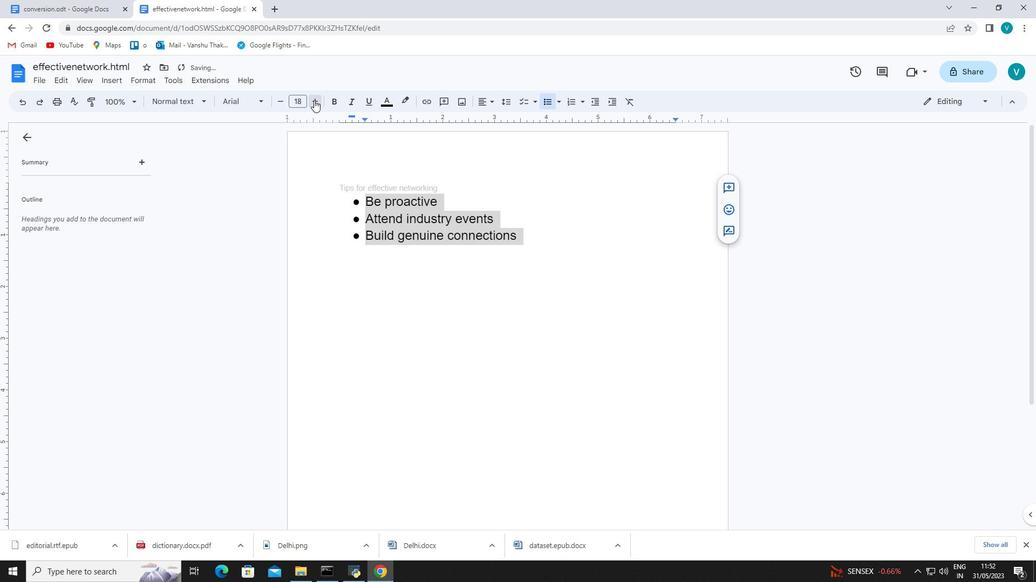 
Action: Mouse pressed left at (314, 100)
Screenshot: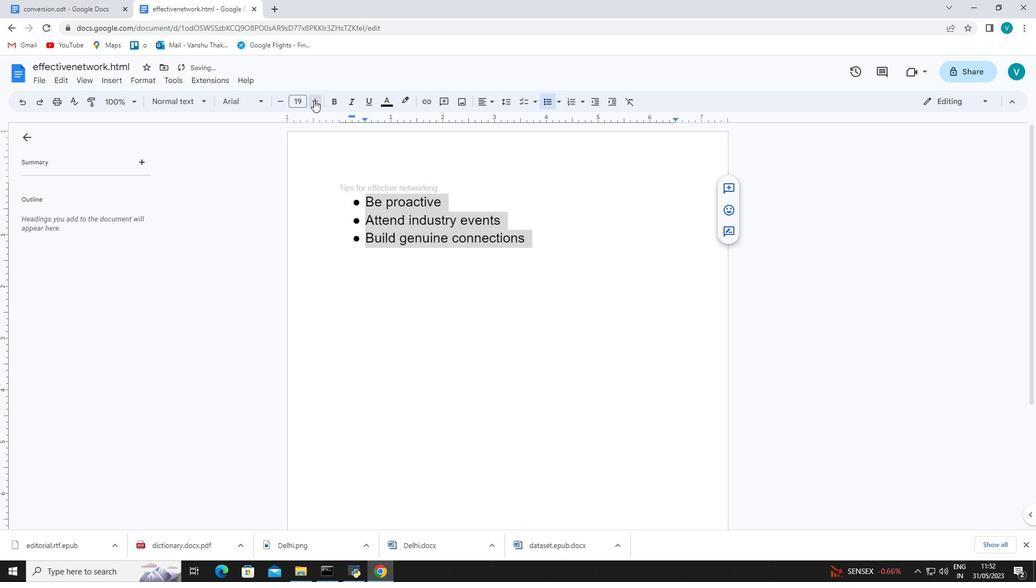 
Action: Mouse pressed left at (314, 100)
Screenshot: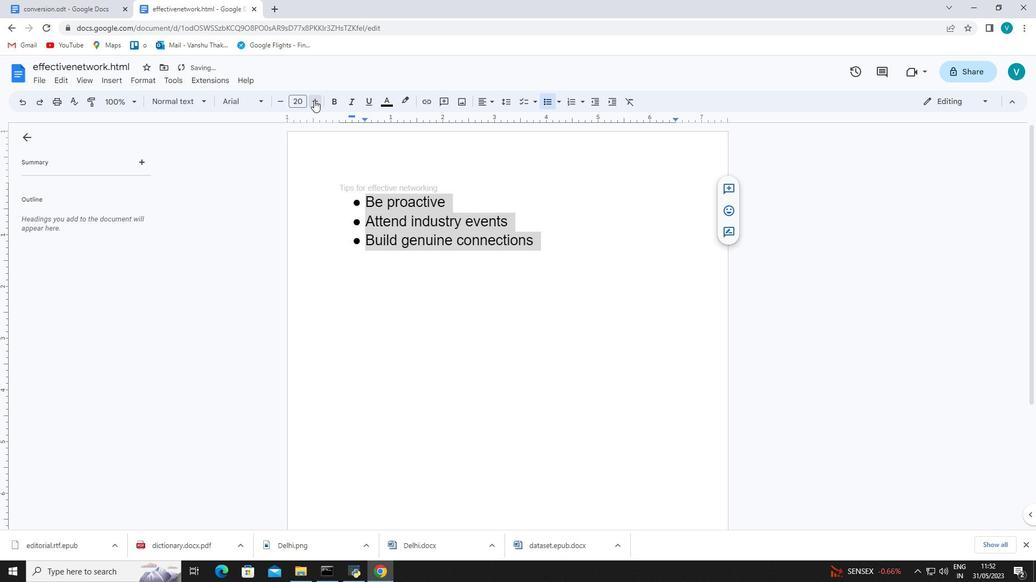 
Action: Mouse pressed left at (314, 100)
Screenshot: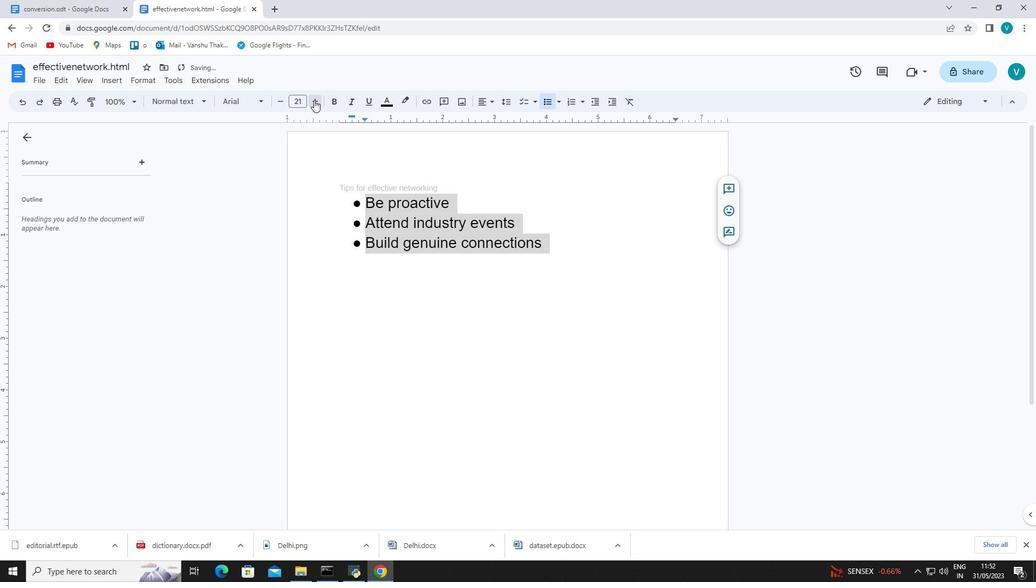 
Action: Mouse pressed left at (314, 100)
Screenshot: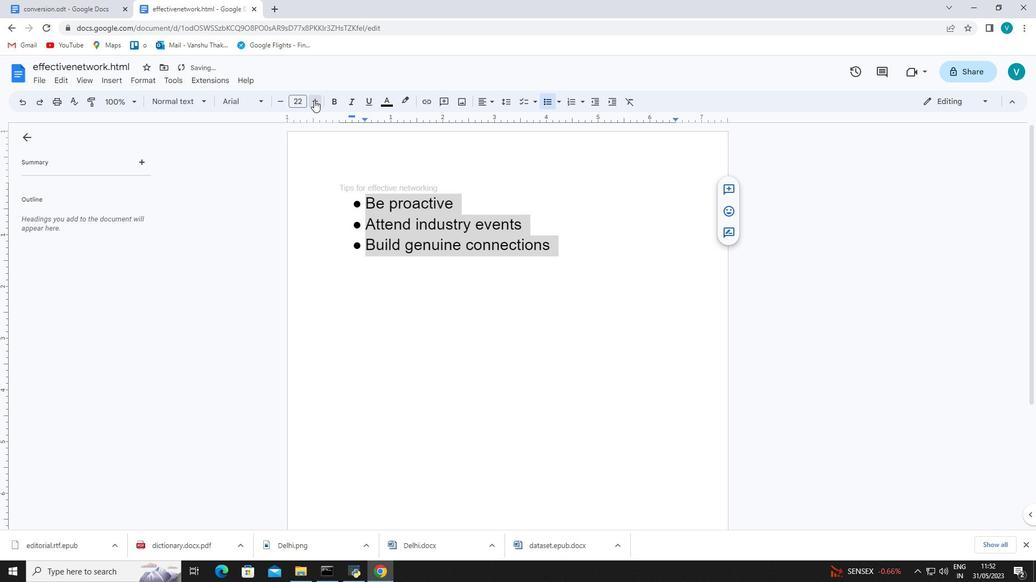 
Action: Mouse pressed left at (314, 100)
Screenshot: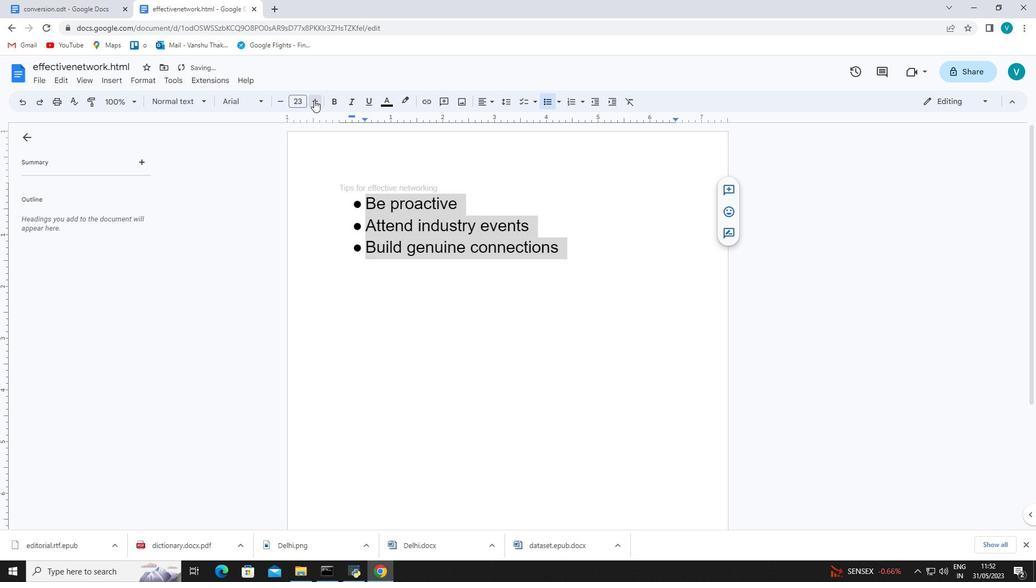 
Action: Mouse moved to (566, 237)
Screenshot: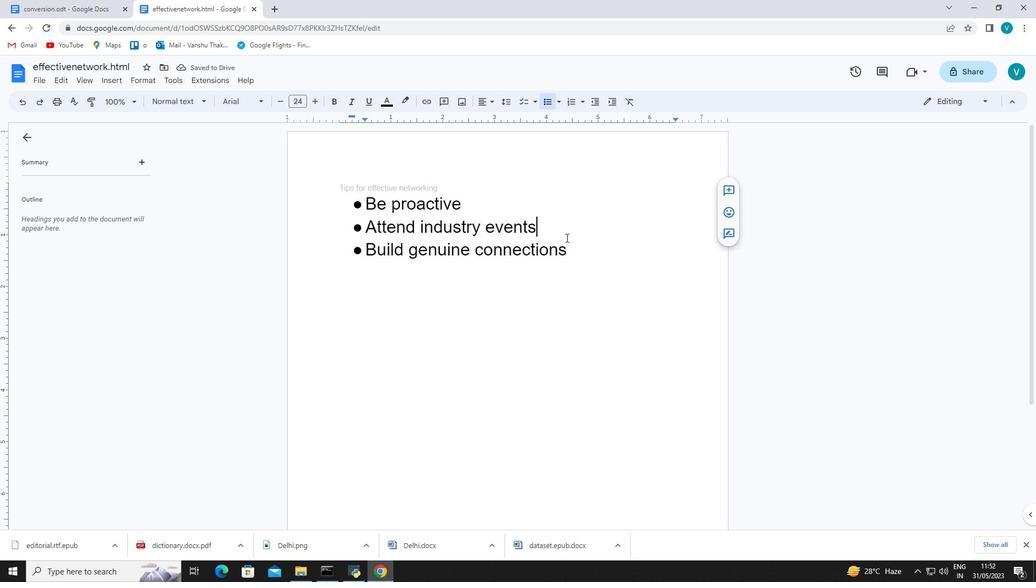 
Action: Mouse pressed left at (566, 237)
Screenshot: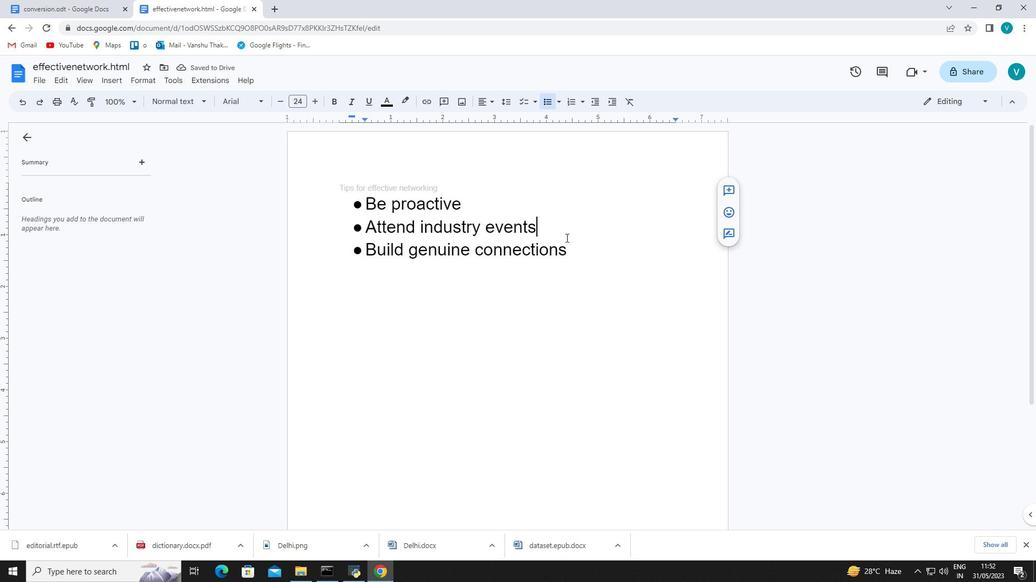 
Action: Mouse moved to (533, 220)
Screenshot: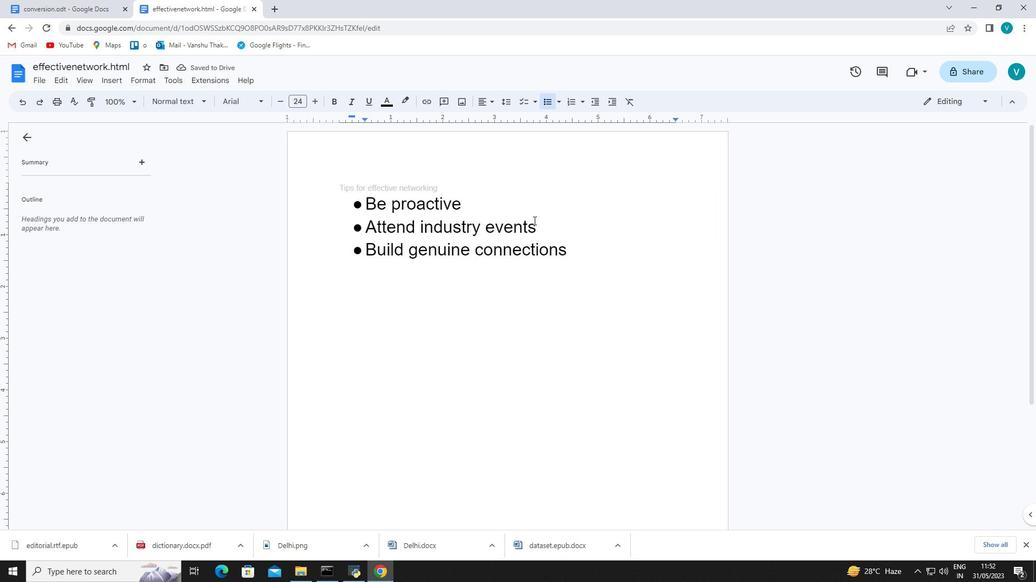 
